 Task: Find a one-way flight from Dallas to Dickinson for 6 passengers on May 10, in economy class, using Delta with 2 checked bags.
Action: Mouse moved to (322, 286)
Screenshot: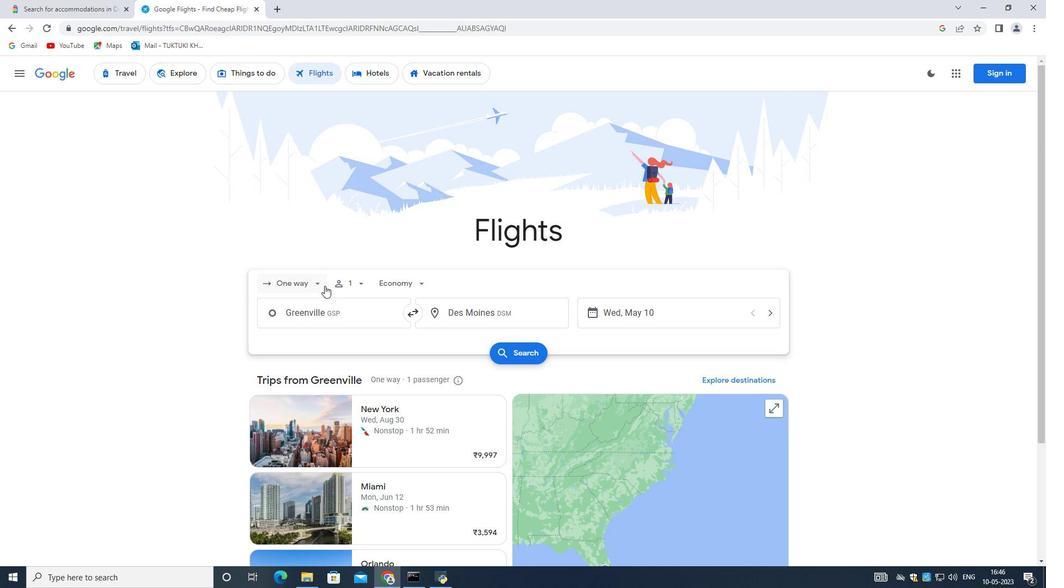 
Action: Mouse pressed left at (322, 286)
Screenshot: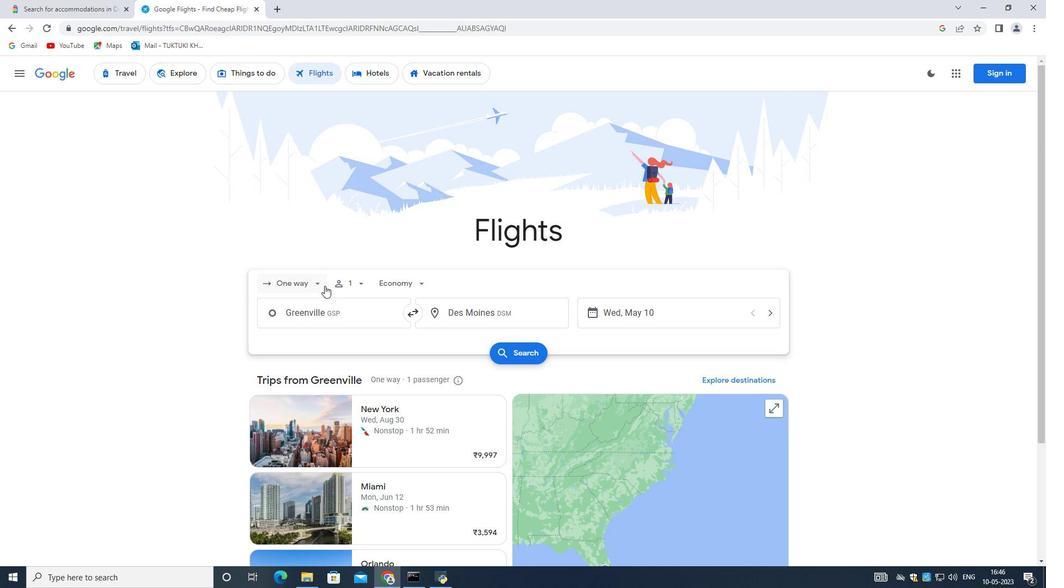 
Action: Mouse moved to (309, 335)
Screenshot: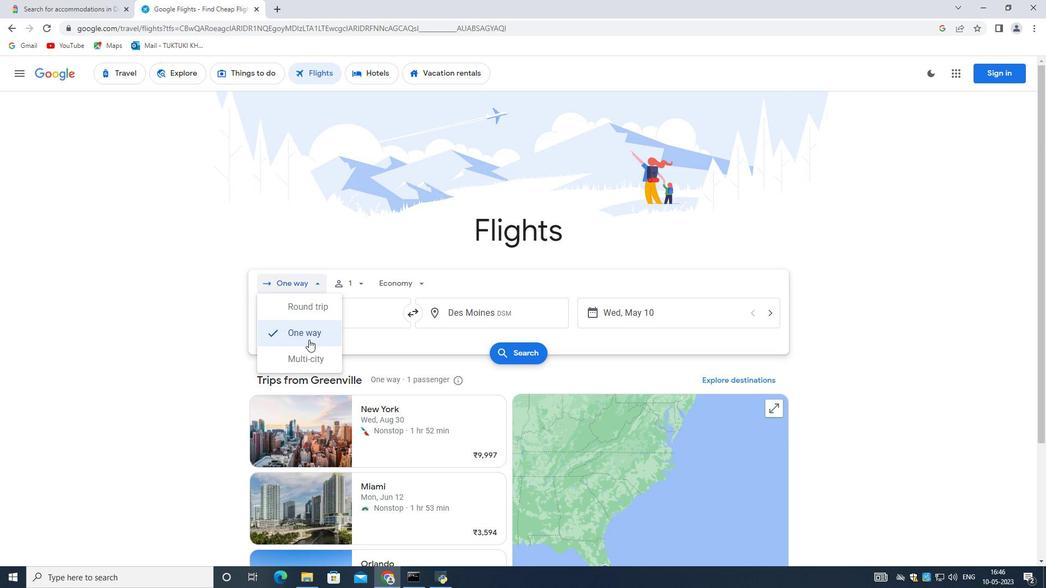 
Action: Mouse pressed left at (309, 335)
Screenshot: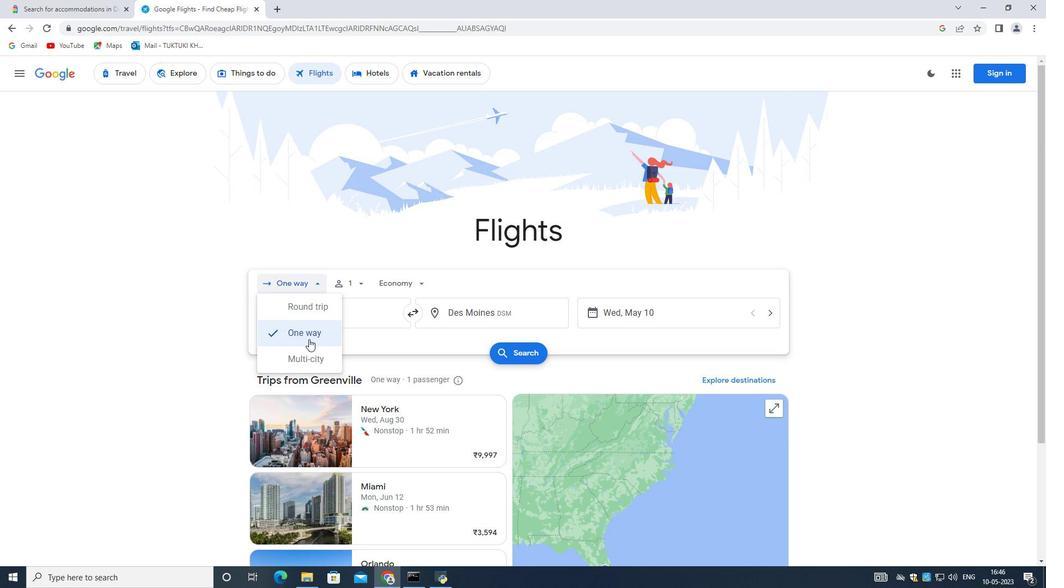 
Action: Mouse moved to (360, 279)
Screenshot: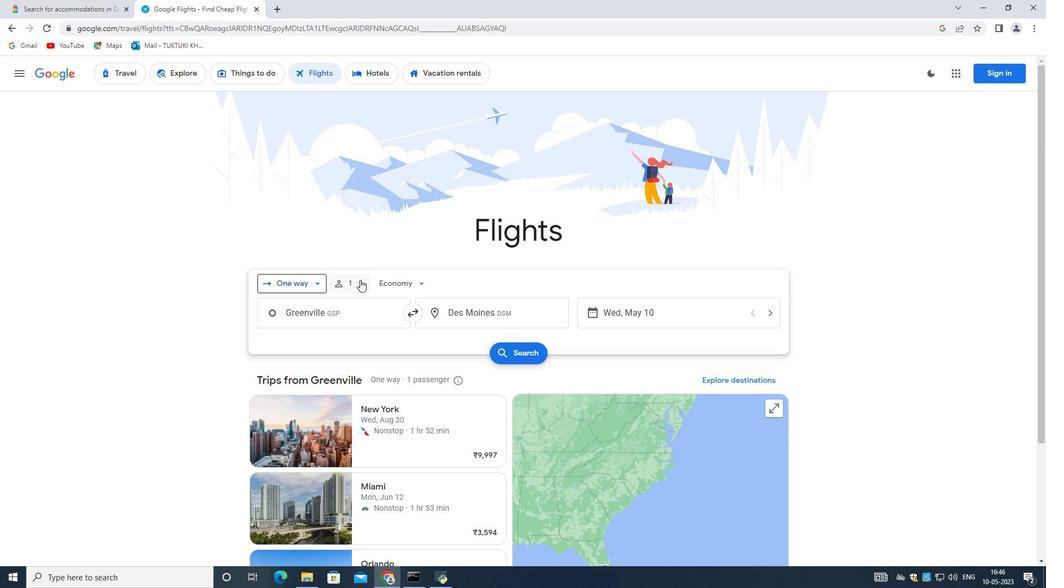 
Action: Mouse pressed left at (360, 279)
Screenshot: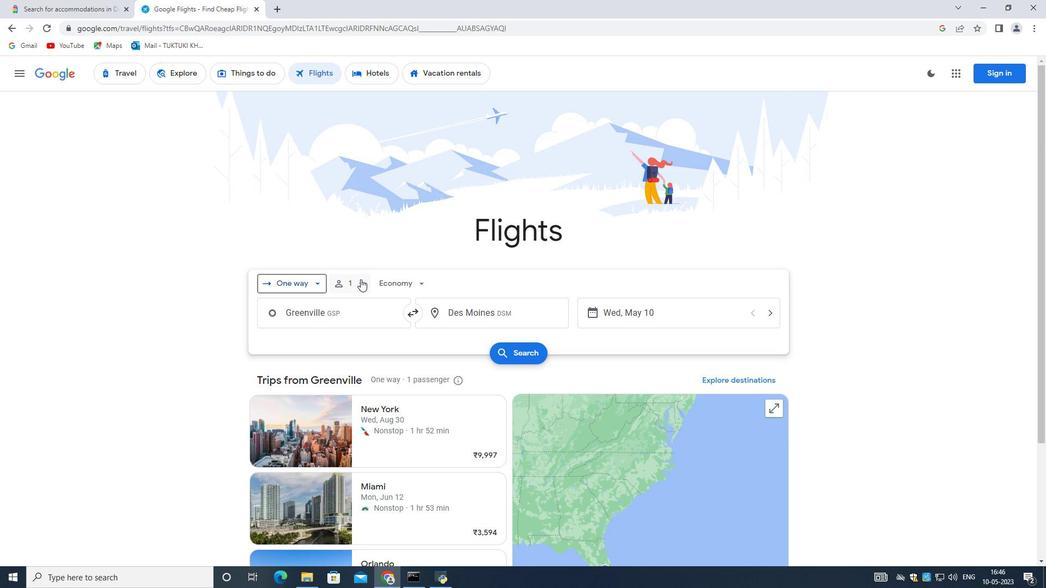 
Action: Mouse moved to (446, 313)
Screenshot: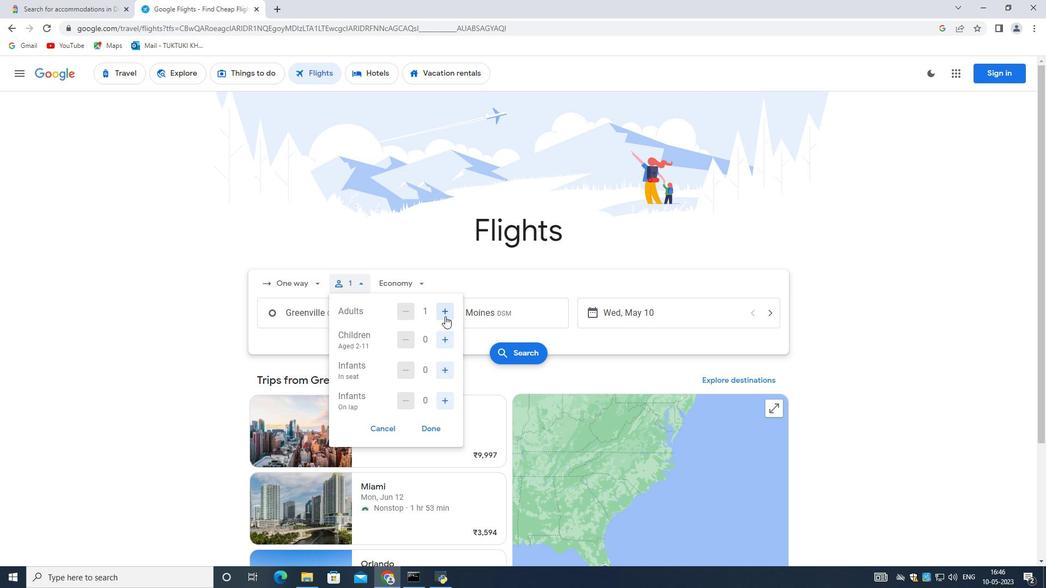 
Action: Mouse pressed left at (446, 313)
Screenshot: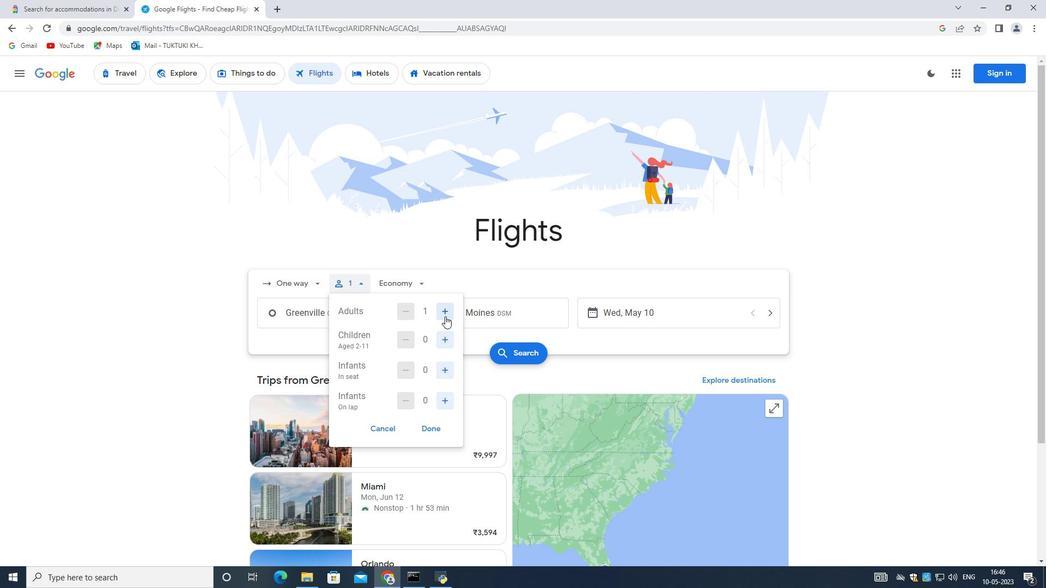 
Action: Mouse moved to (444, 340)
Screenshot: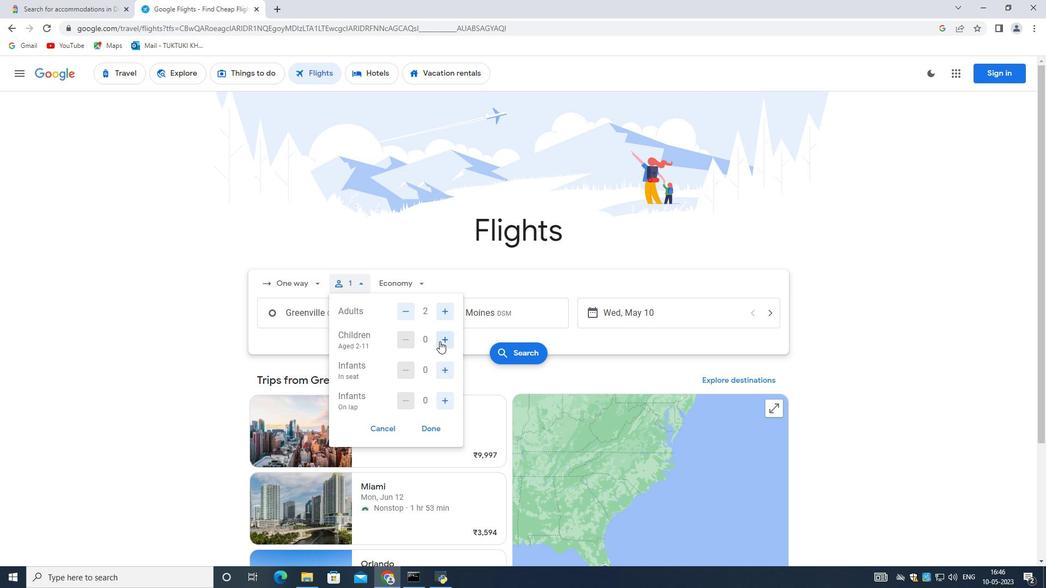 
Action: Mouse pressed left at (444, 340)
Screenshot: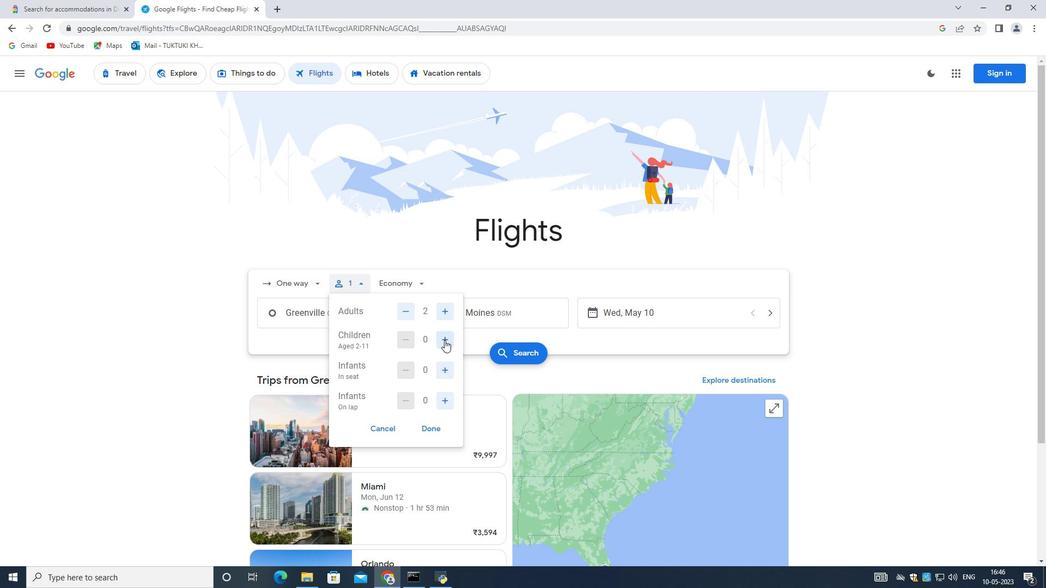 
Action: Mouse moved to (445, 340)
Screenshot: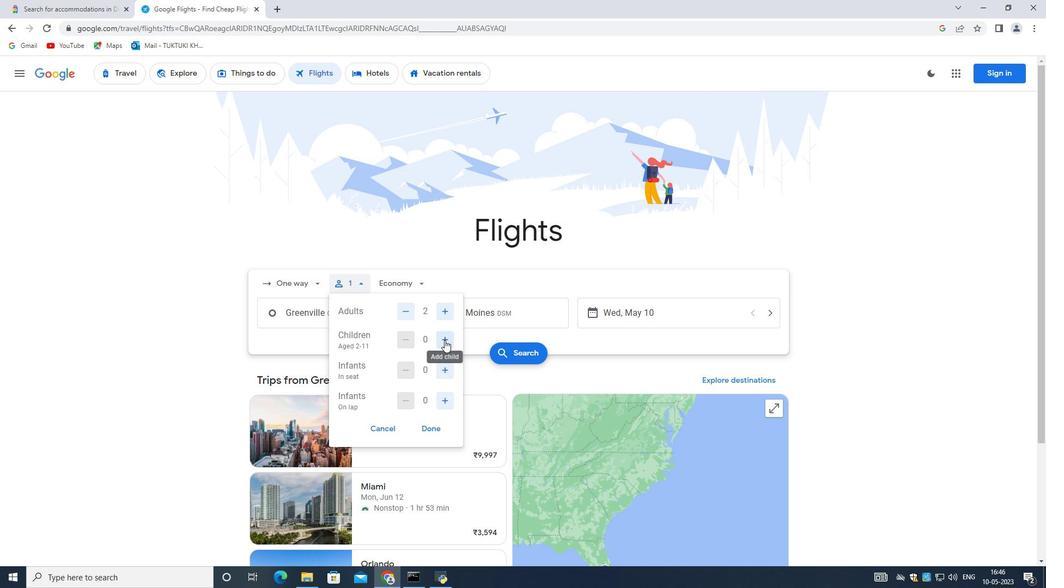 
Action: Mouse pressed left at (445, 340)
Screenshot: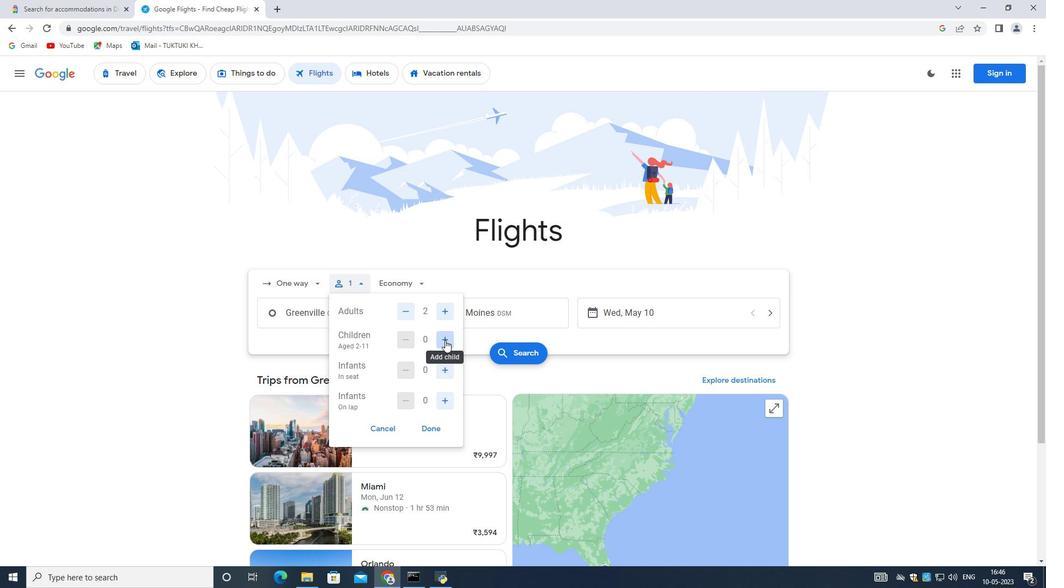 
Action: Mouse moved to (443, 373)
Screenshot: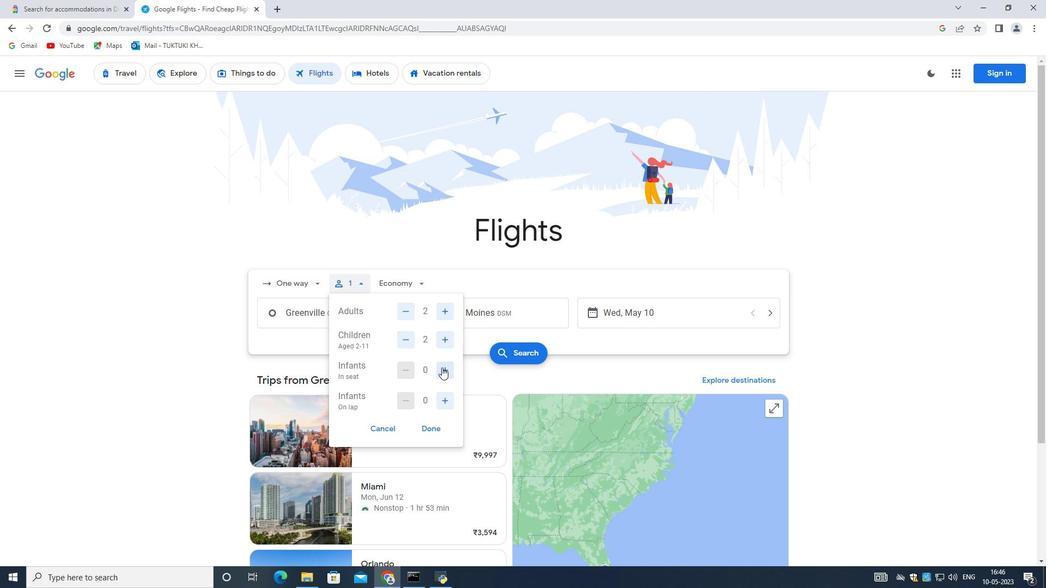 
Action: Mouse pressed left at (443, 373)
Screenshot: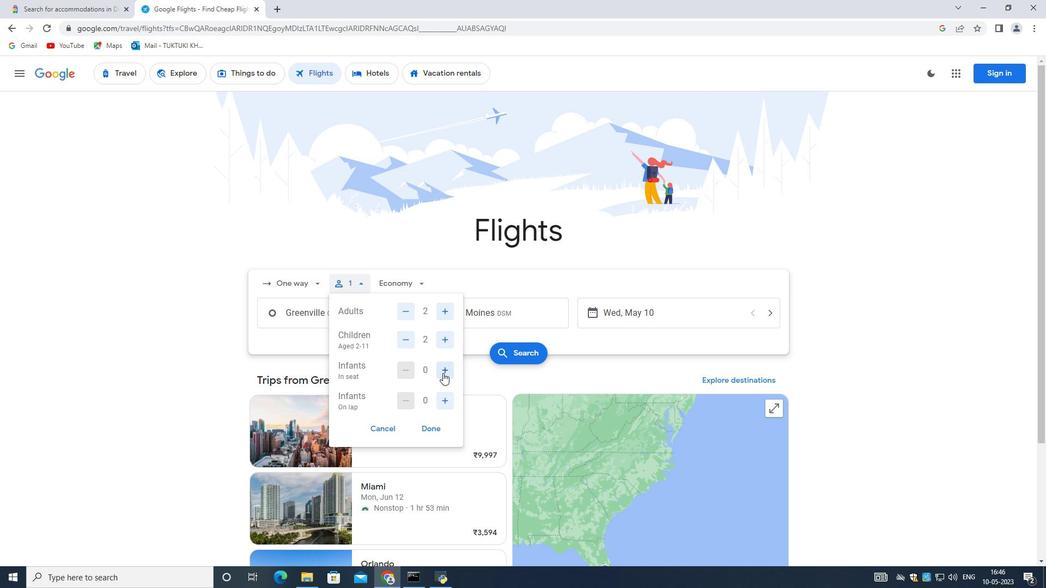 
Action: Mouse moved to (444, 373)
Screenshot: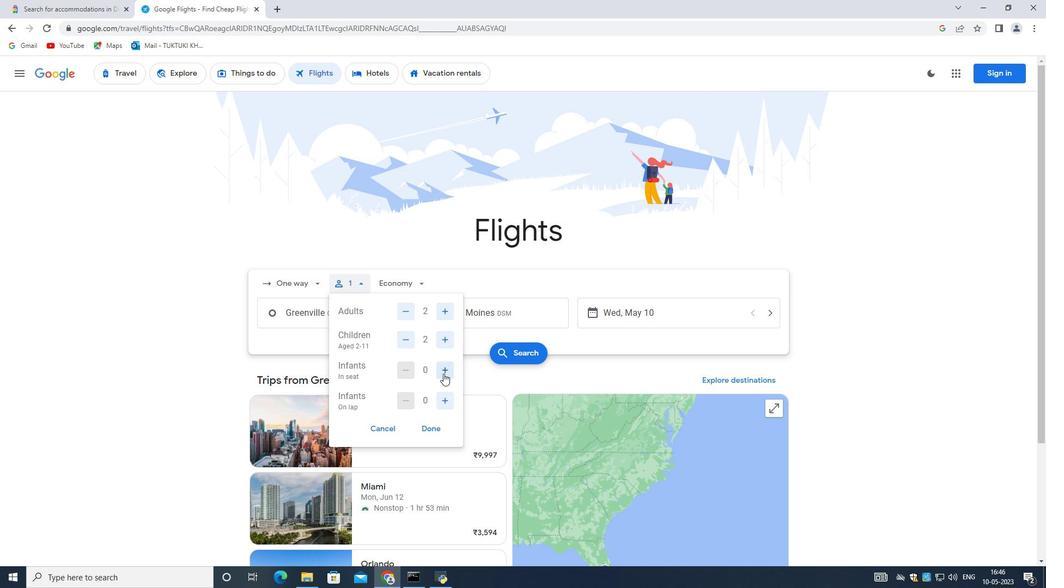 
Action: Mouse pressed left at (444, 373)
Screenshot: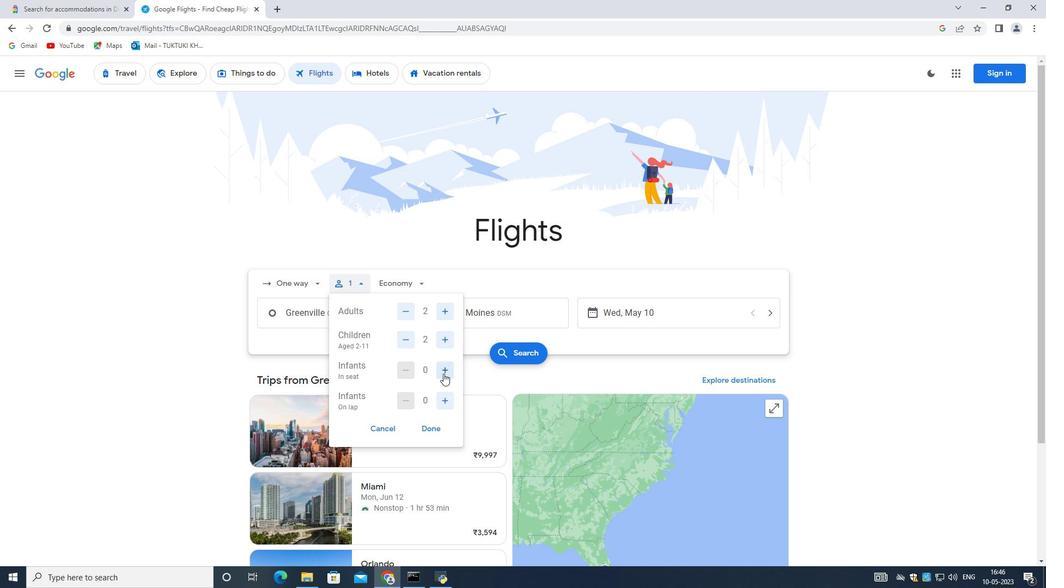 
Action: Mouse moved to (429, 425)
Screenshot: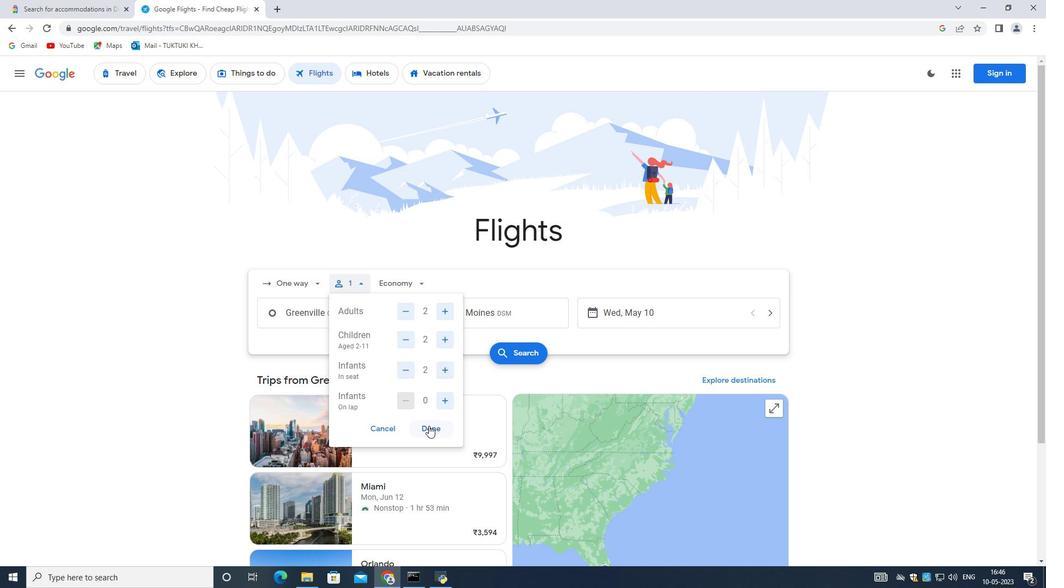 
Action: Mouse pressed left at (429, 425)
Screenshot: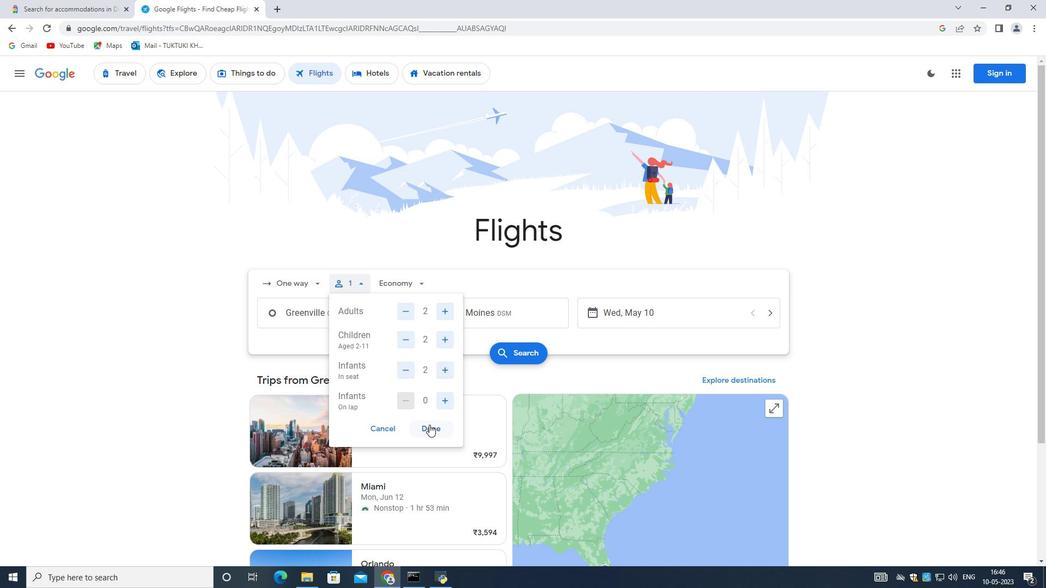 
Action: Mouse moved to (342, 312)
Screenshot: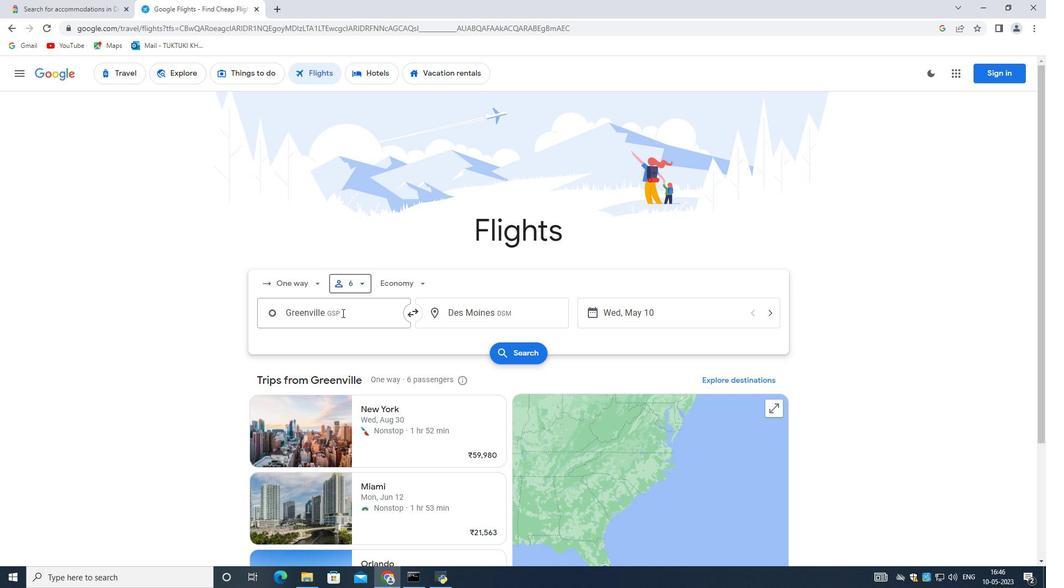 
Action: Mouse pressed left at (342, 312)
Screenshot: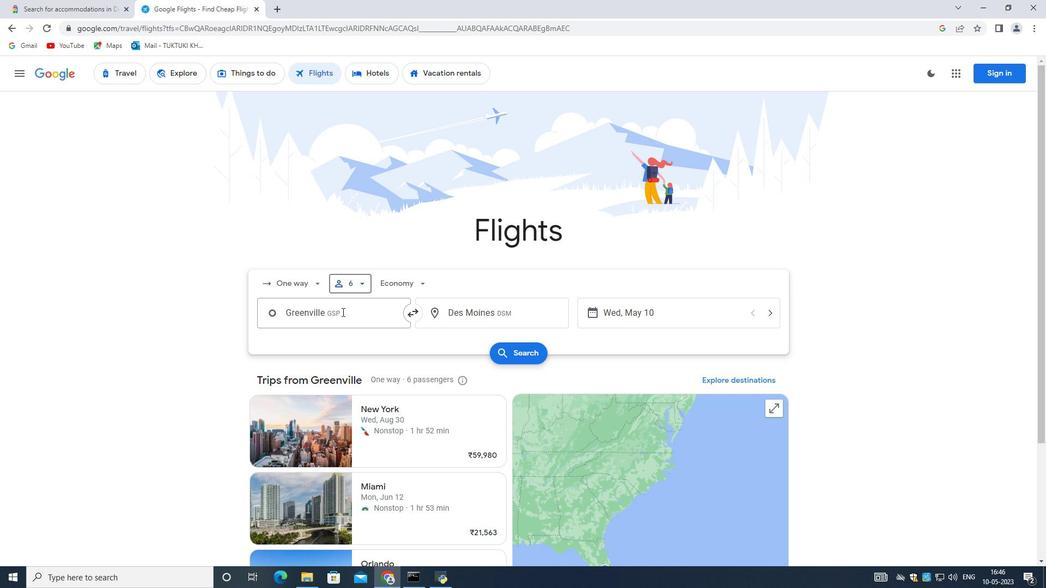 
Action: Mouse moved to (342, 310)
Screenshot: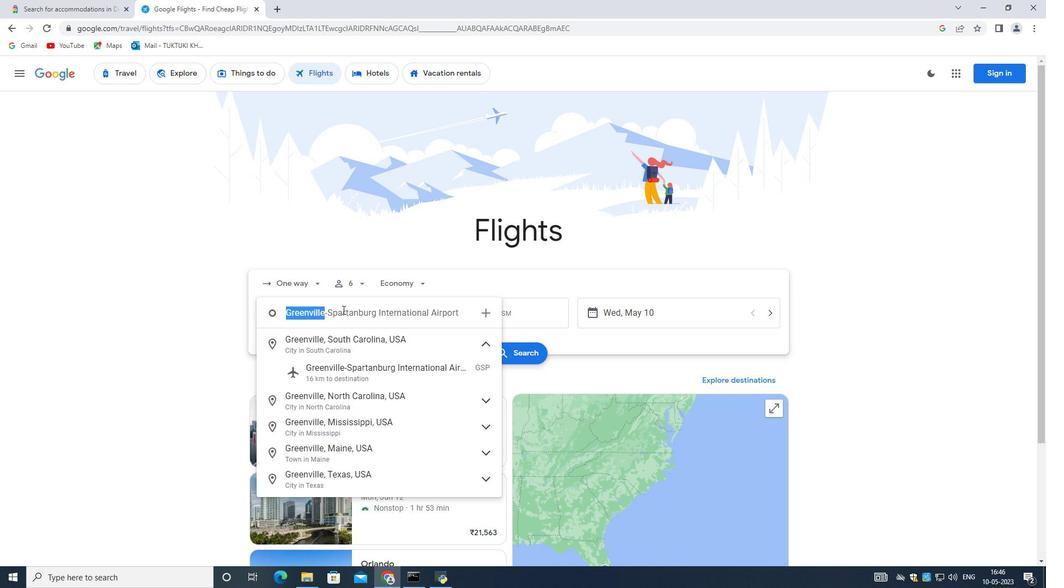
Action: Key pressed <Key.backspace><Key.shift>S<Key.backspace><Key.shift>Dallas<Key.space><Key.shift>Fort<Key.space>
Screenshot: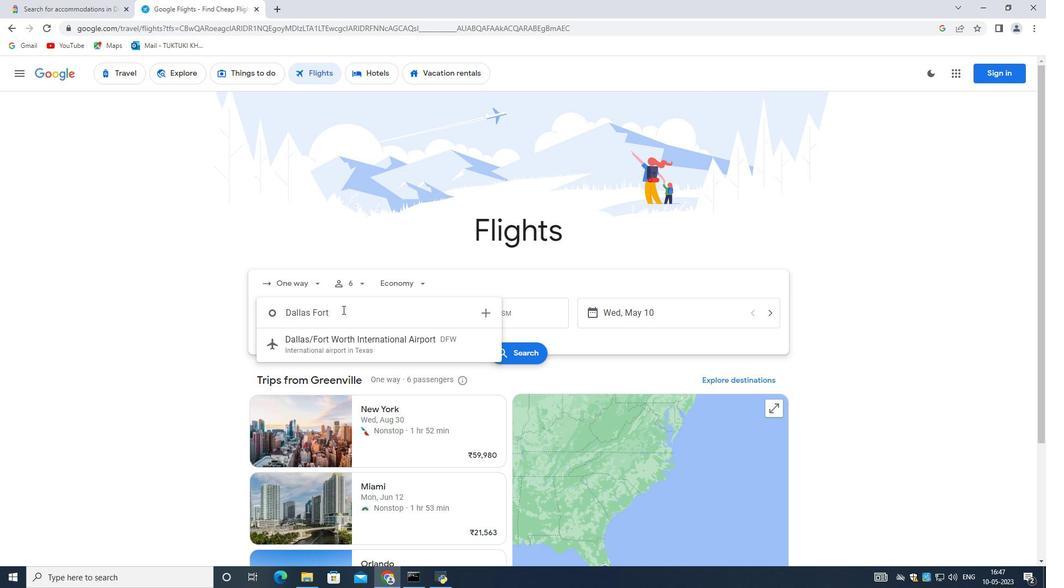 
Action: Mouse moved to (354, 333)
Screenshot: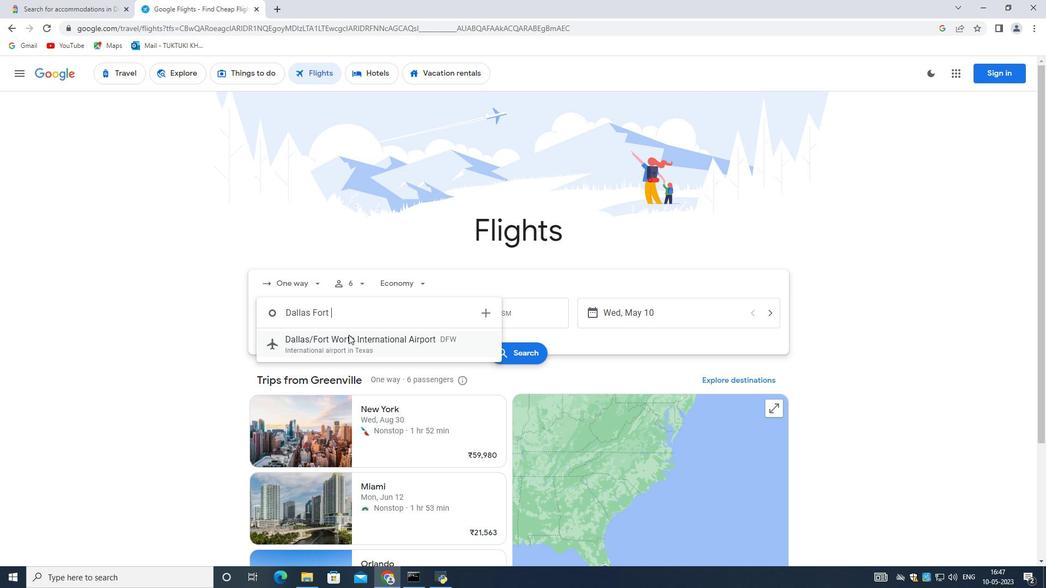
Action: Mouse pressed left at (354, 333)
Screenshot: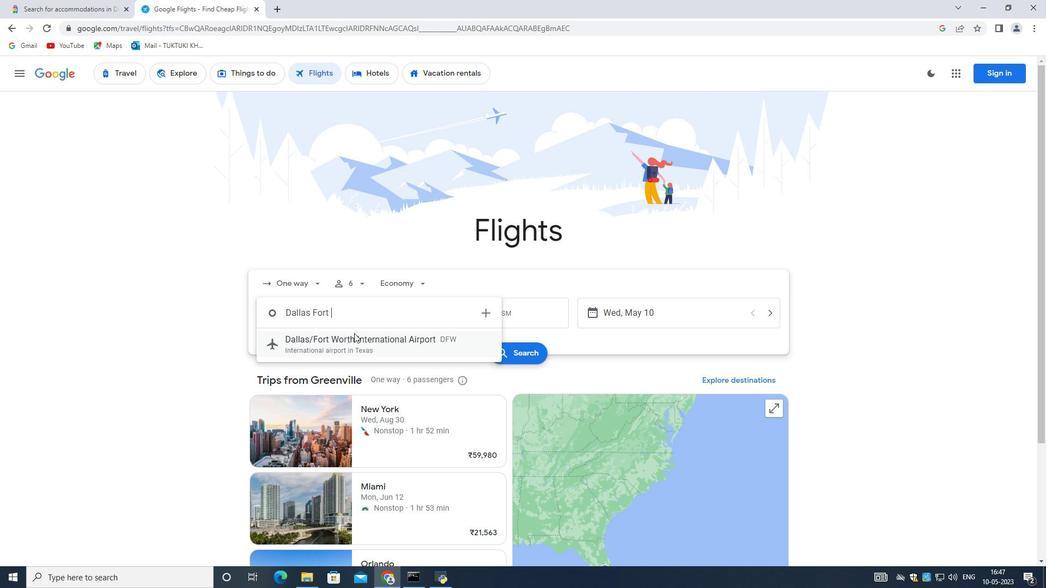 
Action: Mouse moved to (478, 307)
Screenshot: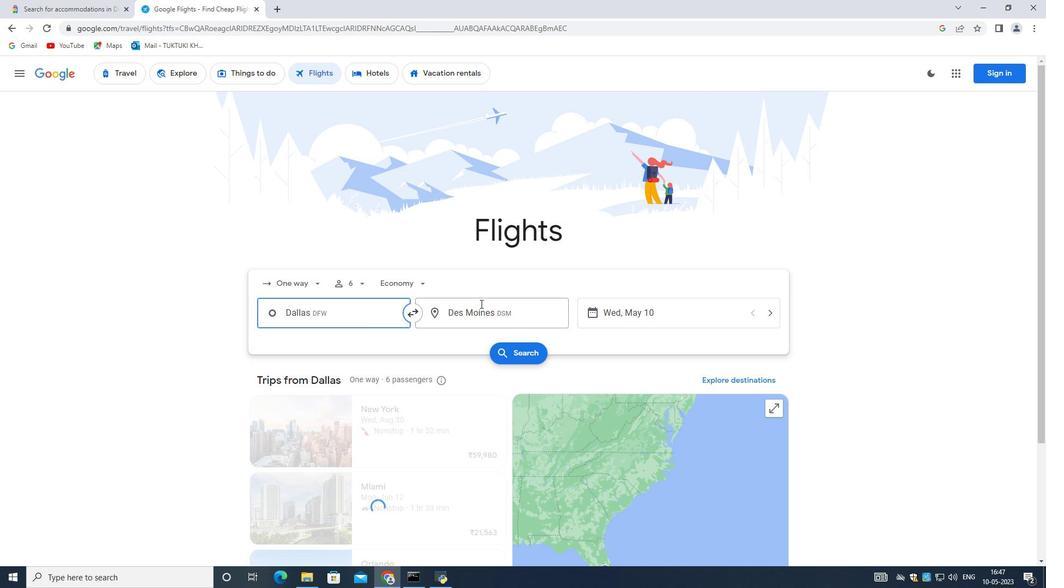 
Action: Mouse pressed left at (478, 307)
Screenshot: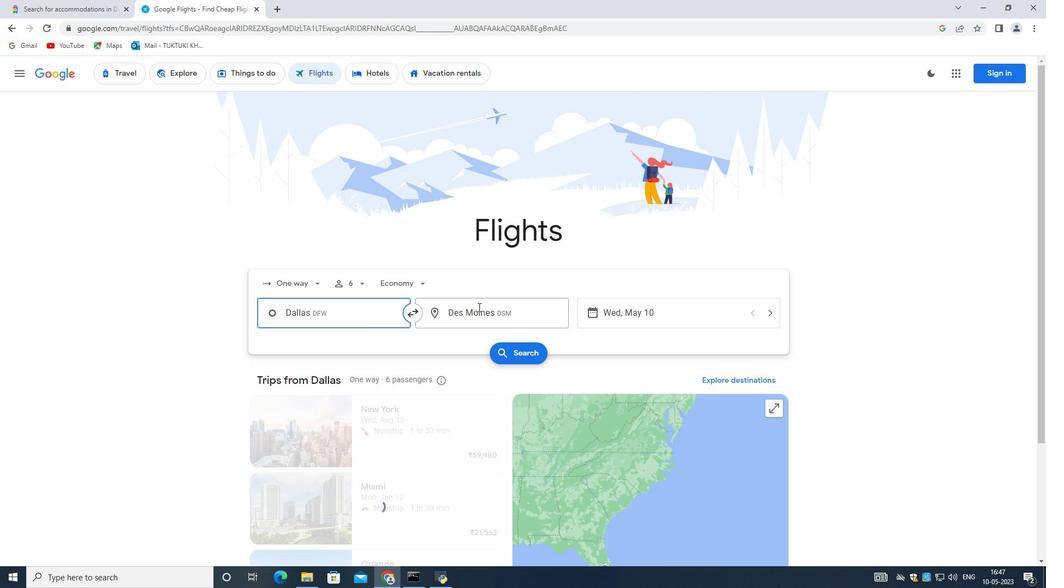 
Action: Mouse moved to (477, 307)
Screenshot: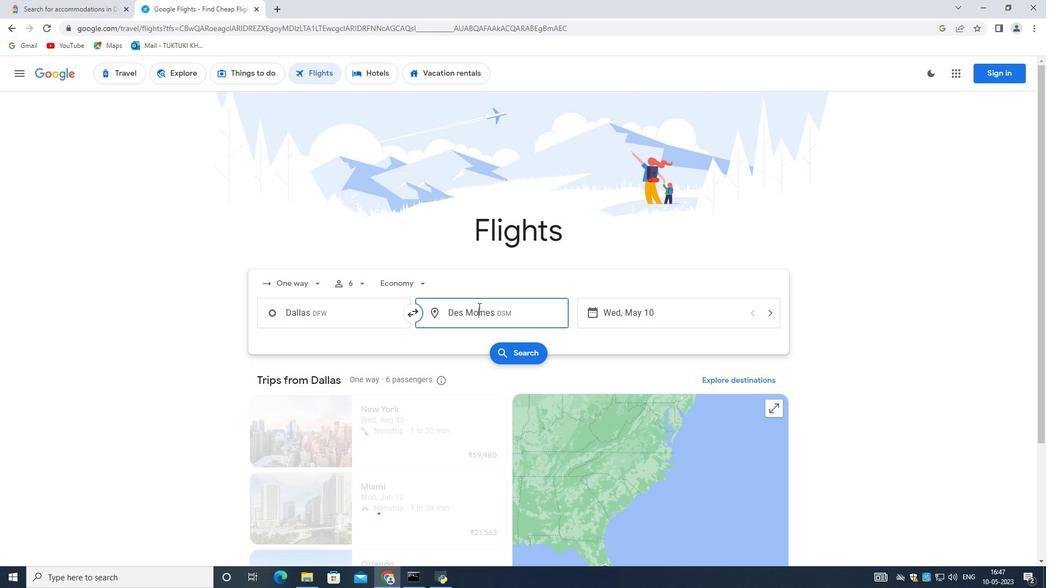 
Action: Key pressed <Key.backspace>
Screenshot: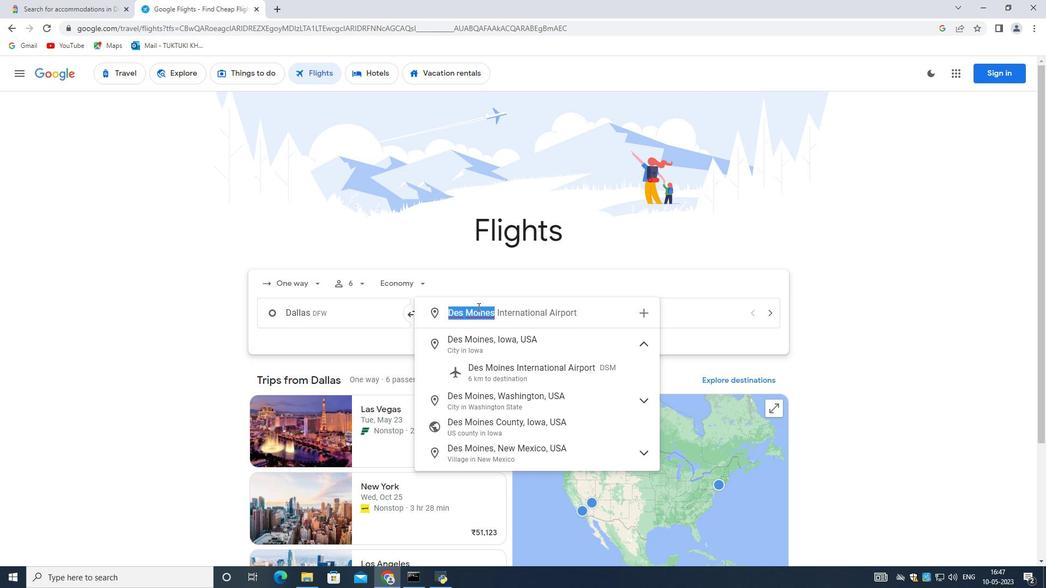 
Action: Mouse moved to (476, 307)
Screenshot: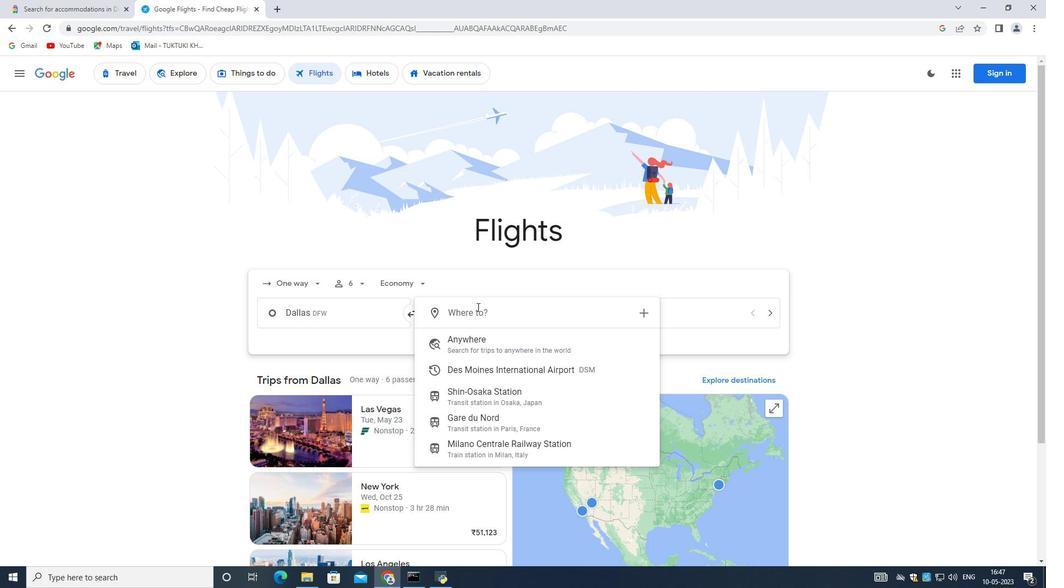 
Action: Key pressed <Key.shift><Key.shift><Key.shift><Key.shift>Dickinson
Screenshot: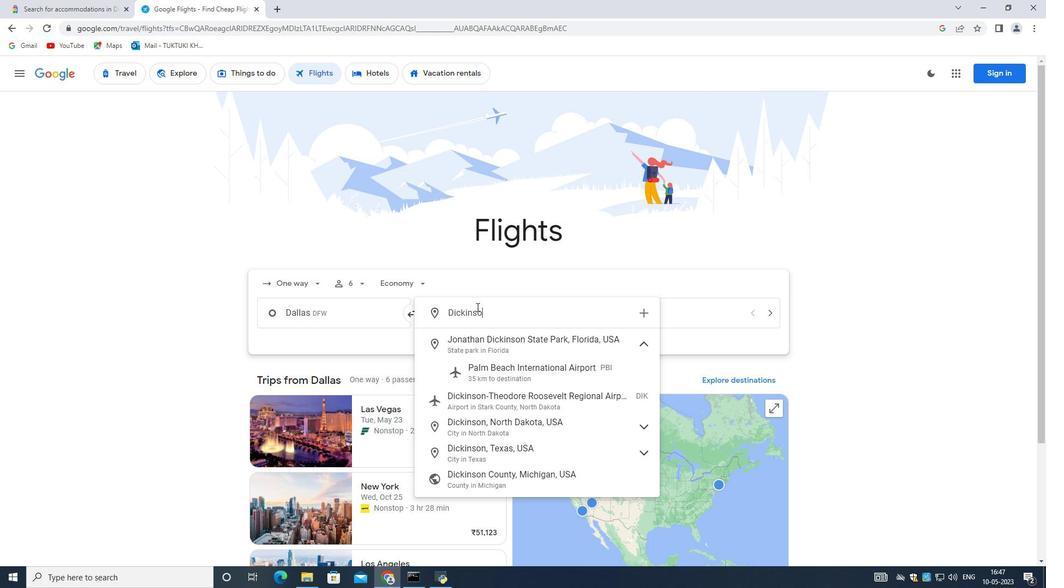 
Action: Mouse moved to (487, 304)
Screenshot: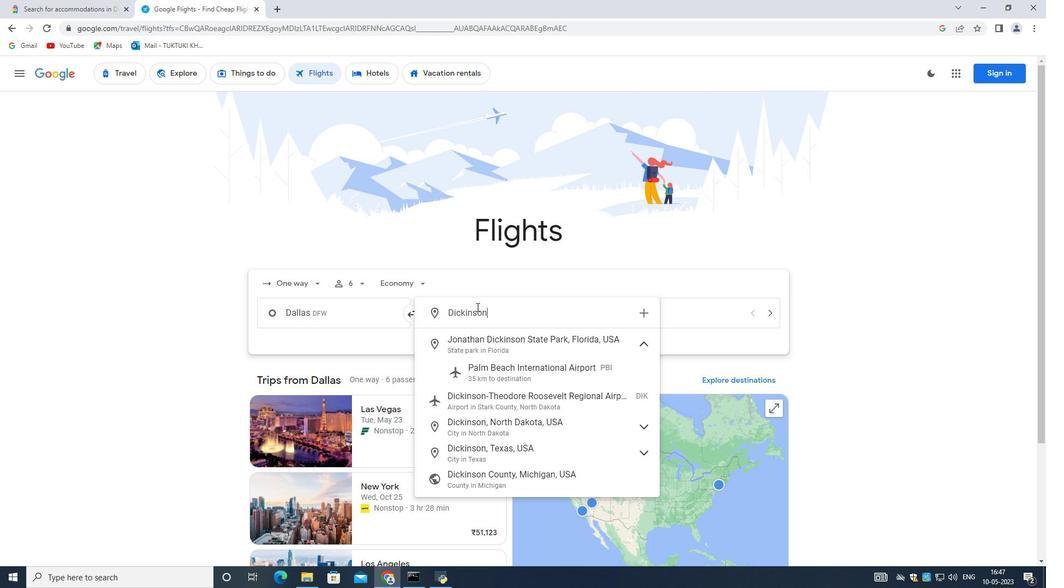 
Action: Mouse scrolled (477, 307) with delta (0, 0)
Screenshot: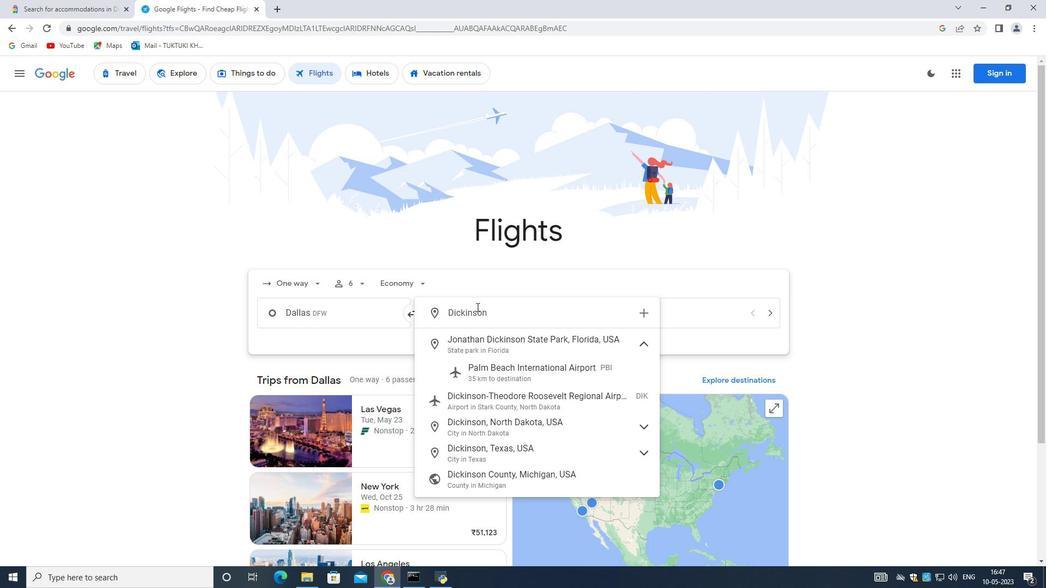 
Action: Mouse moved to (505, 401)
Screenshot: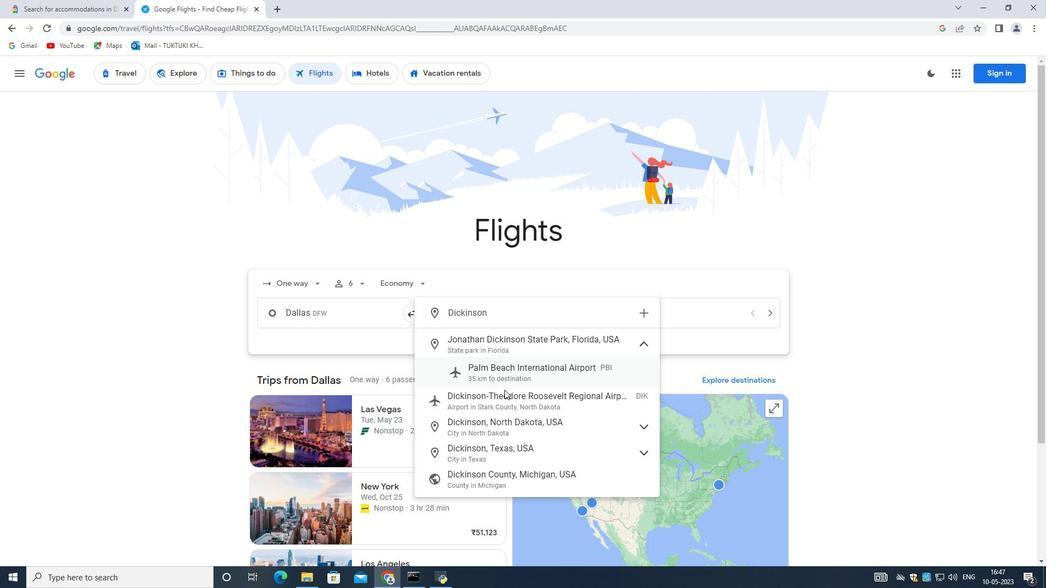 
Action: Mouse pressed left at (505, 401)
Screenshot: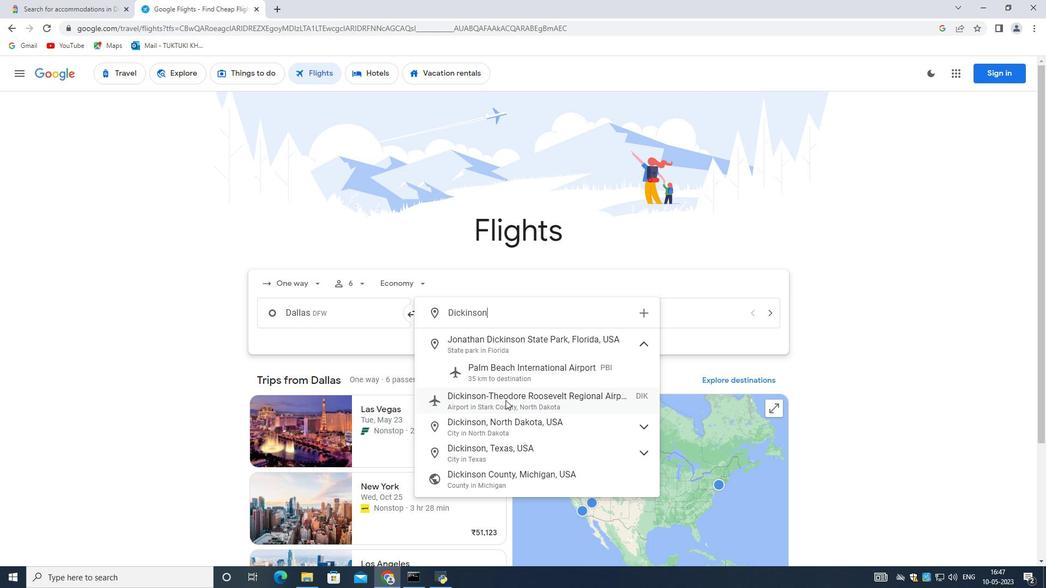 
Action: Mouse moved to (700, 313)
Screenshot: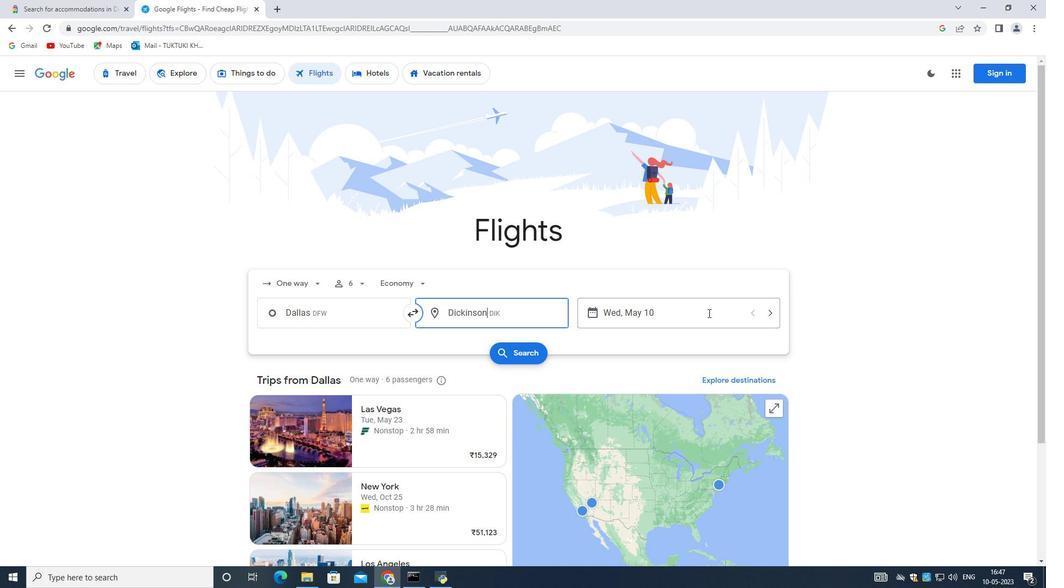 
Action: Mouse pressed left at (700, 313)
Screenshot: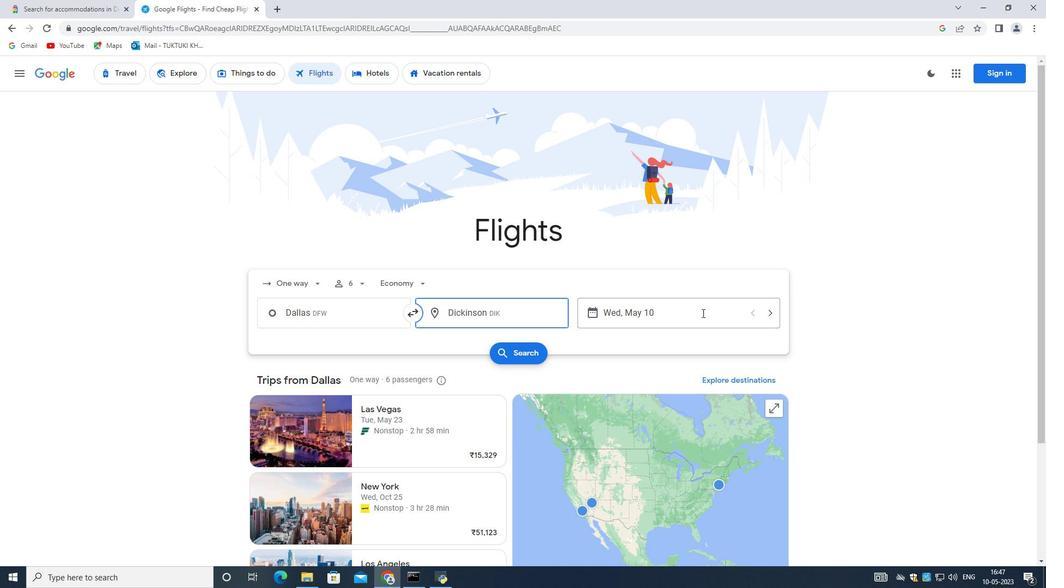 
Action: Mouse moved to (470, 398)
Screenshot: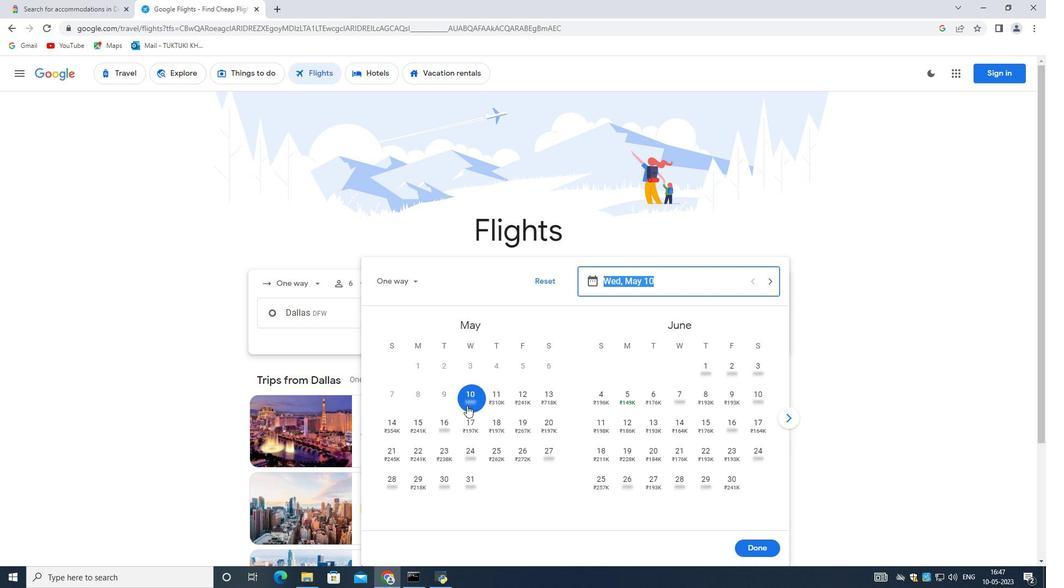 
Action: Mouse pressed left at (470, 398)
Screenshot: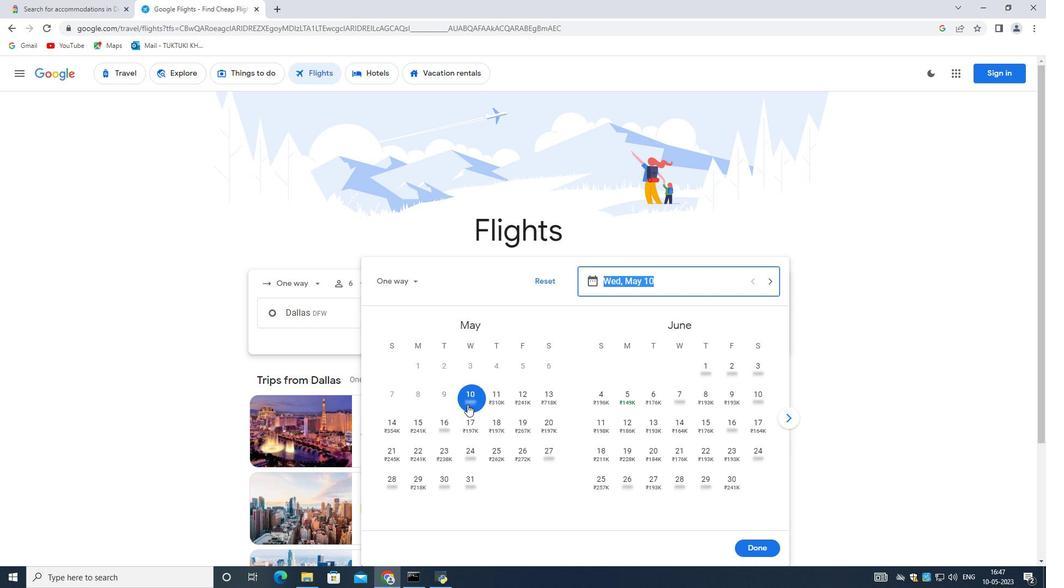 
Action: Mouse moved to (747, 542)
Screenshot: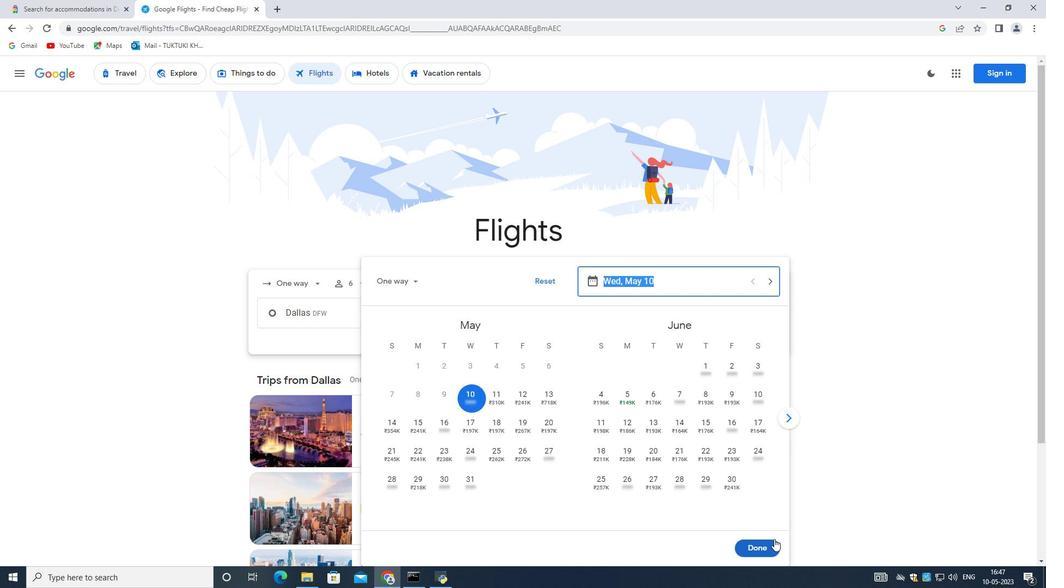 
Action: Mouse pressed left at (747, 542)
Screenshot: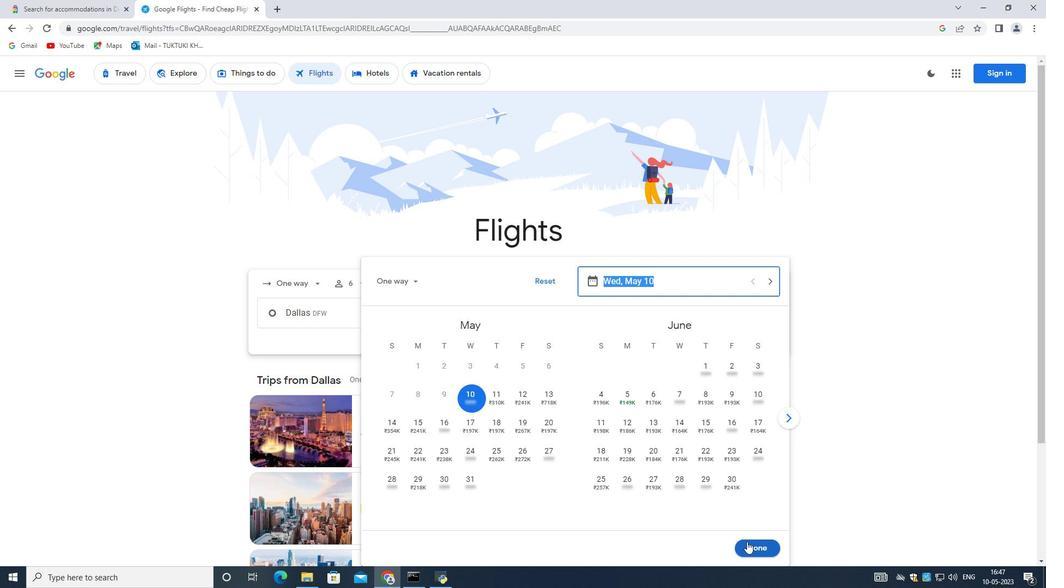 
Action: Mouse moved to (347, 311)
Screenshot: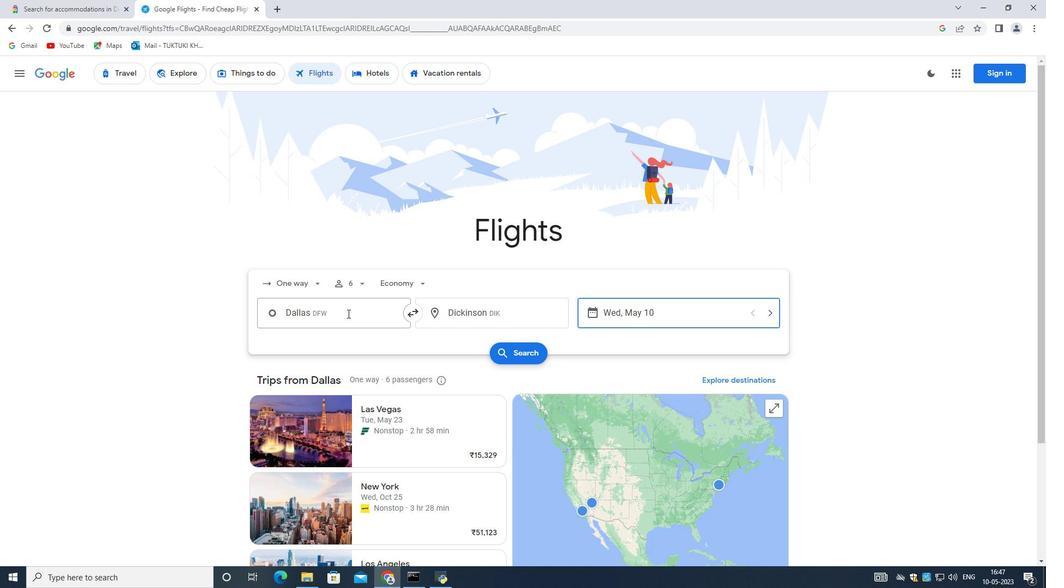 
Action: Mouse pressed left at (347, 311)
Screenshot: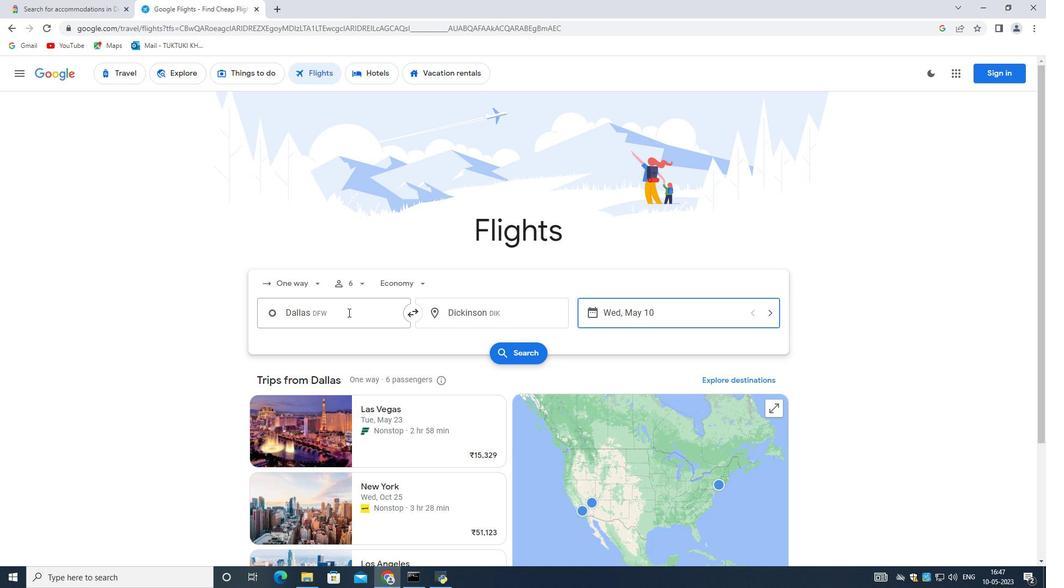 
Action: Mouse moved to (179, 394)
Screenshot: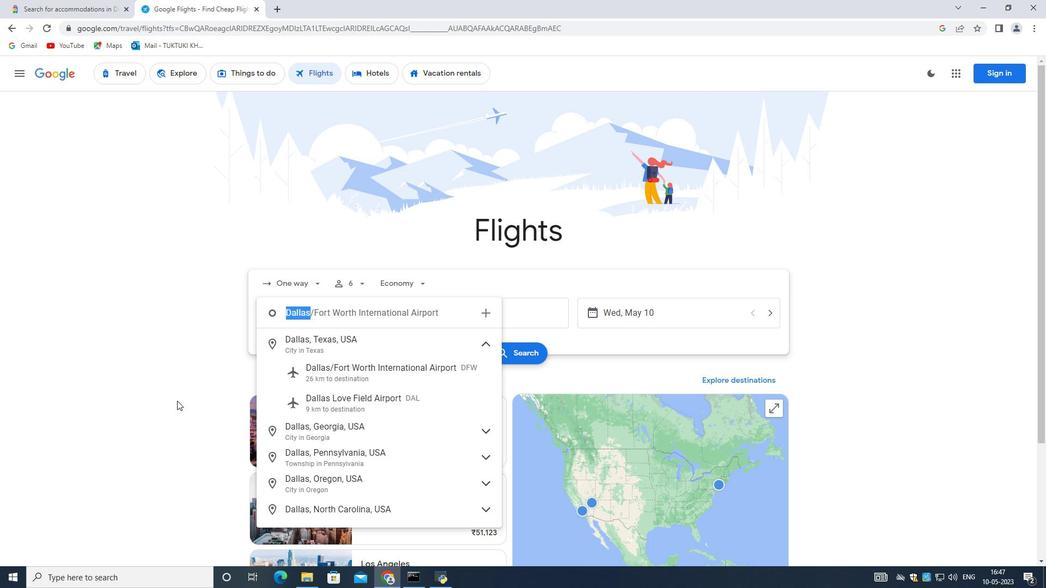 
Action: Mouse pressed left at (179, 394)
Screenshot: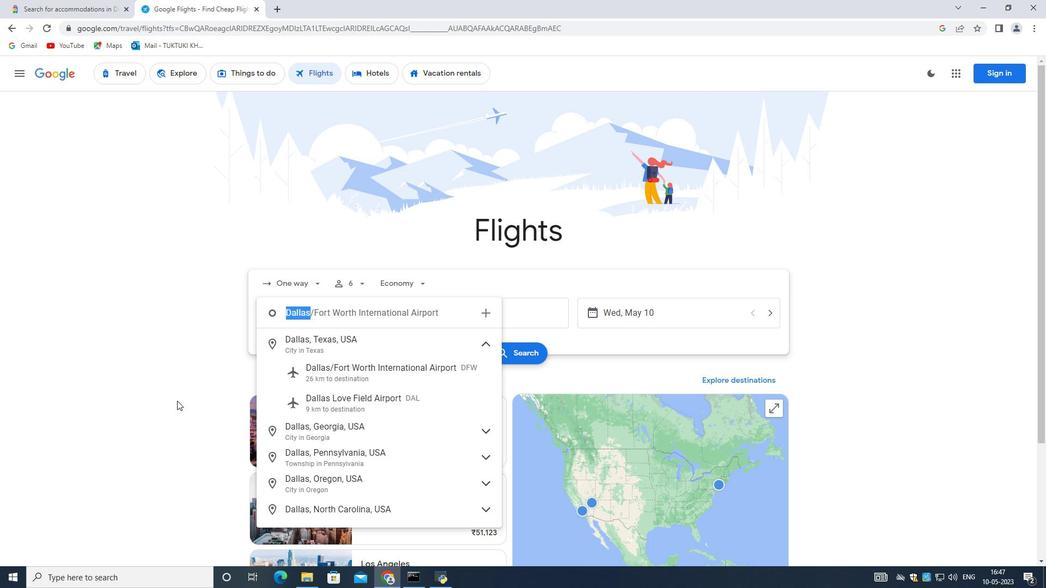 
Action: Mouse moved to (525, 350)
Screenshot: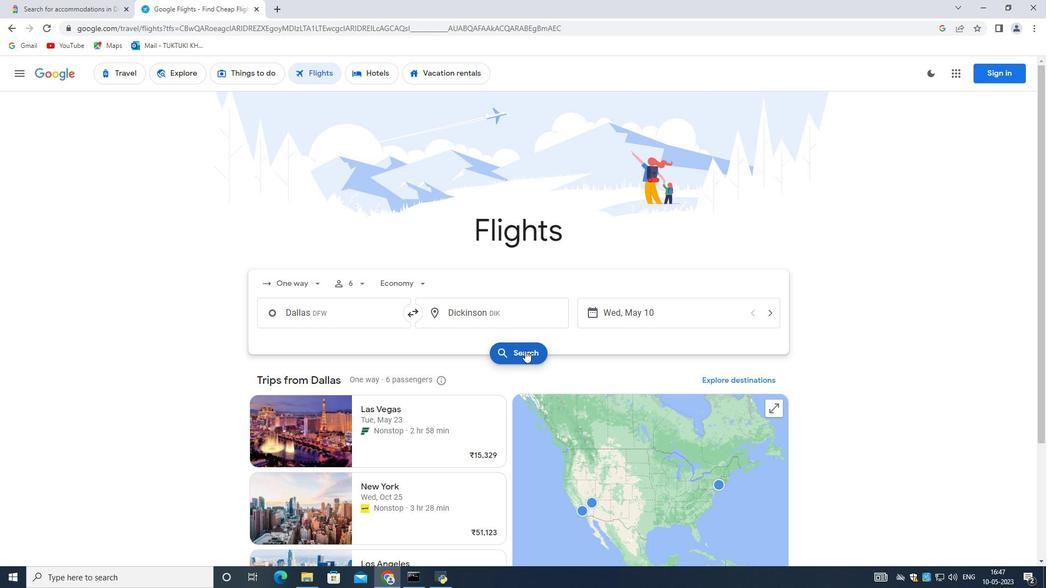 
Action: Mouse pressed left at (525, 350)
Screenshot: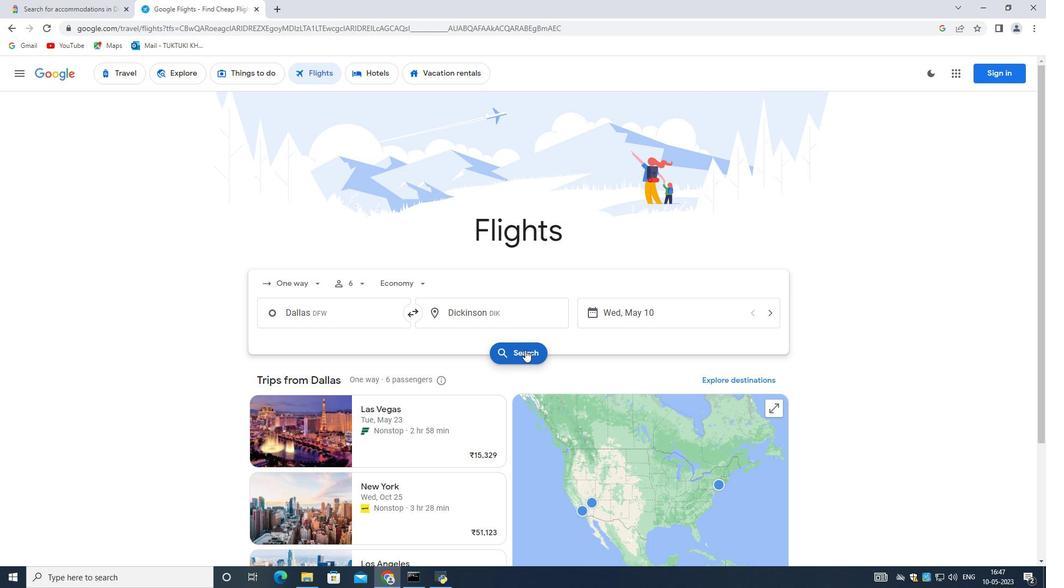 
Action: Mouse moved to (391, 177)
Screenshot: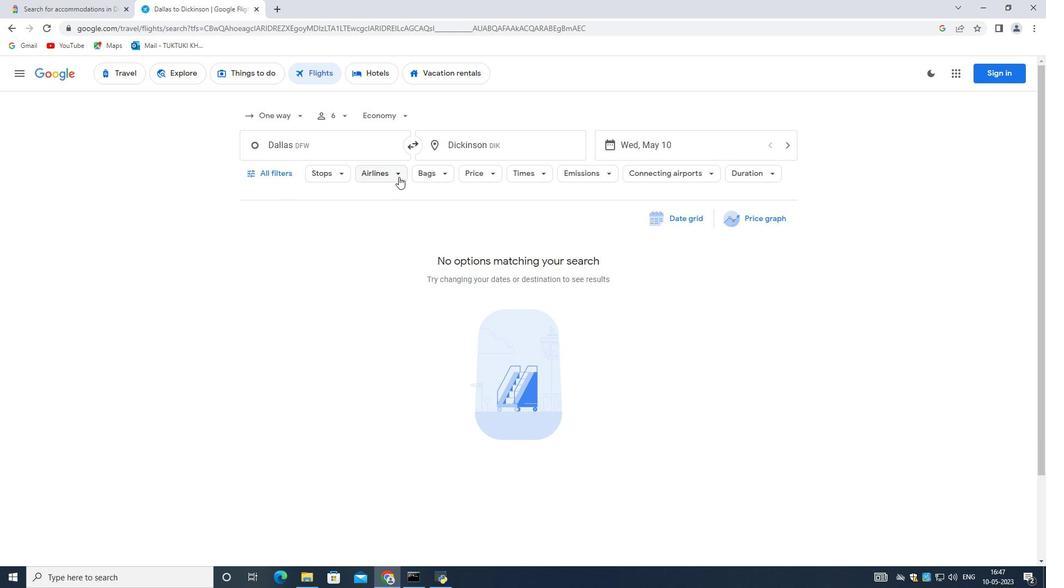 
Action: Mouse pressed left at (391, 177)
Screenshot: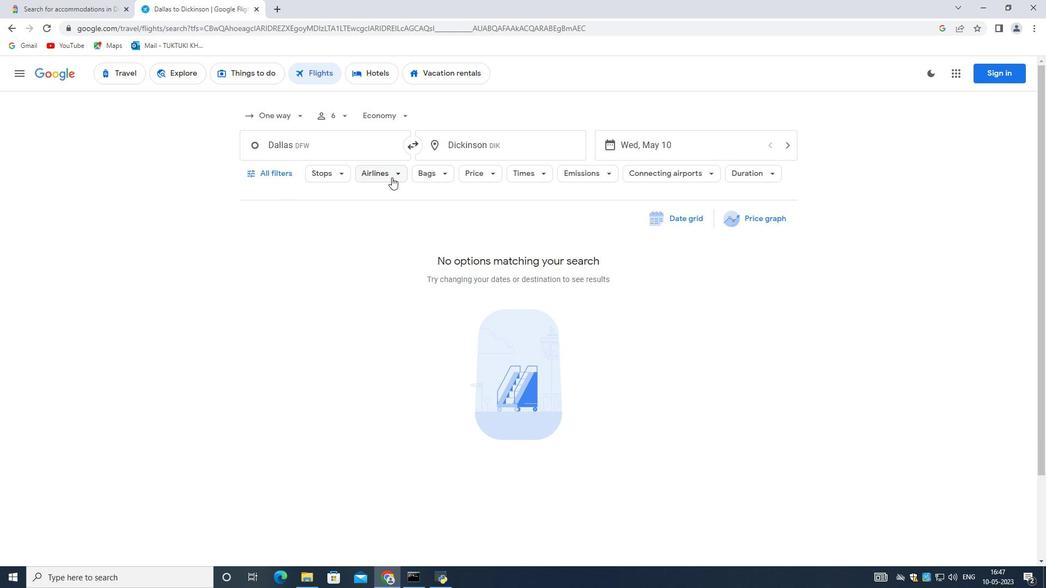
Action: Mouse moved to (515, 422)
Screenshot: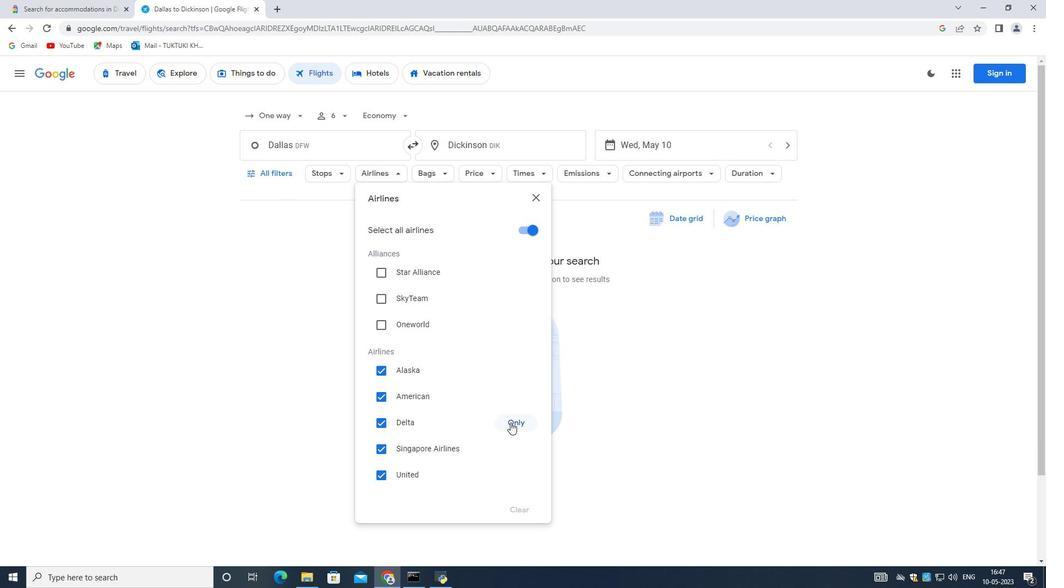 
Action: Mouse pressed left at (515, 422)
Screenshot: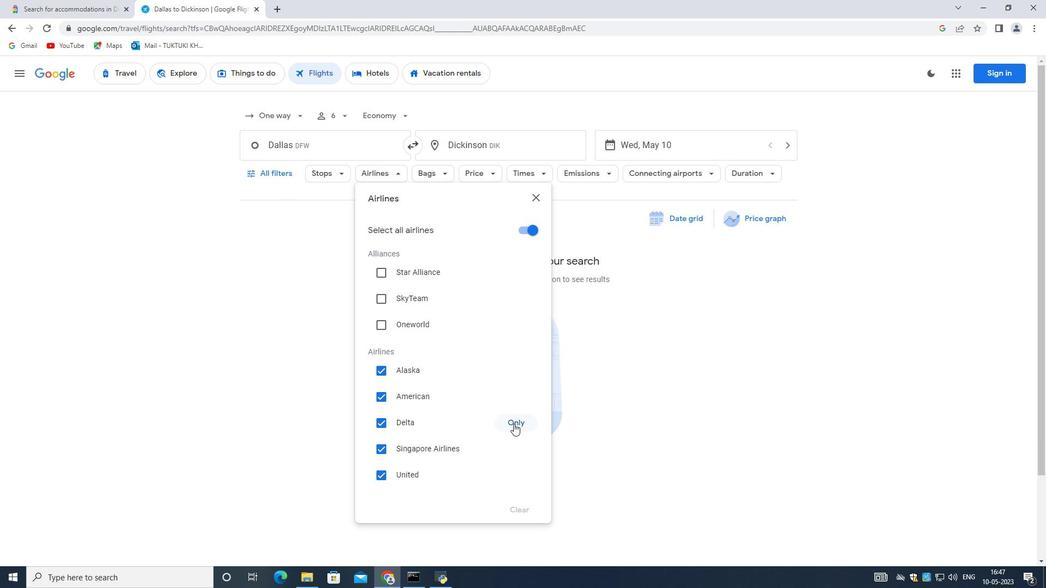 
Action: Mouse moved to (660, 303)
Screenshot: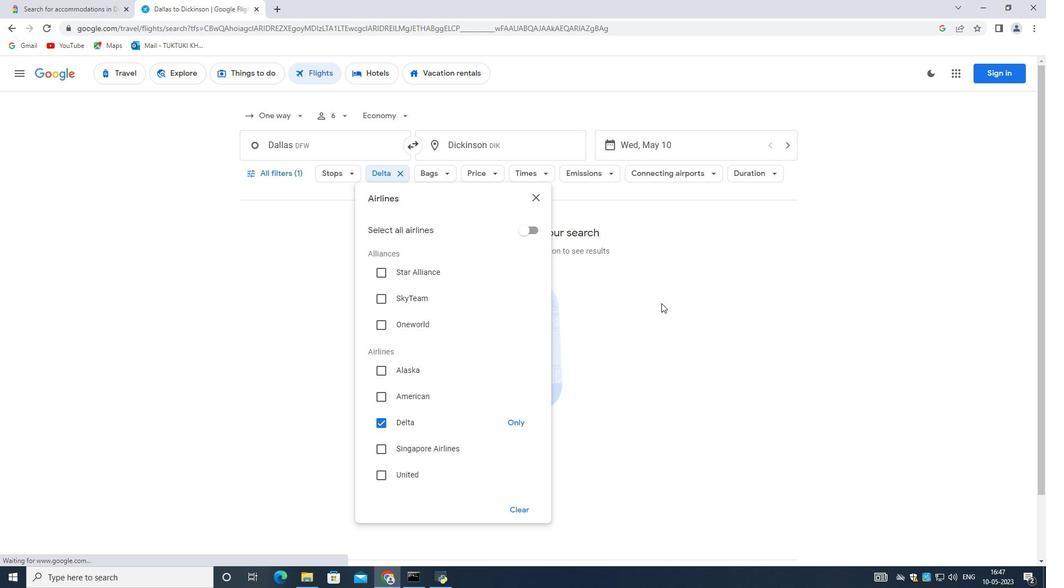 
Action: Mouse pressed left at (660, 303)
Screenshot: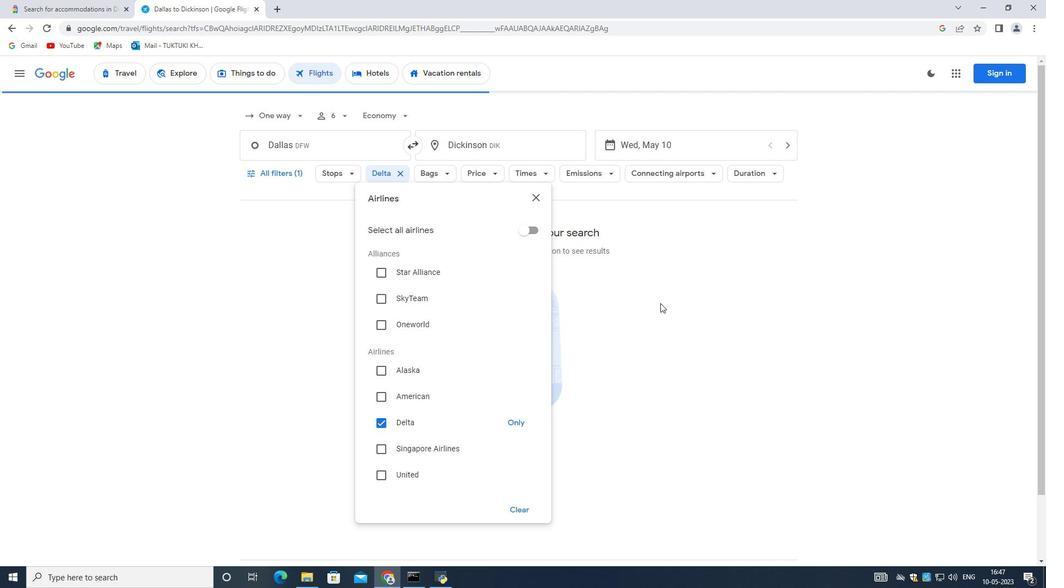 
Action: Mouse moved to (448, 176)
Screenshot: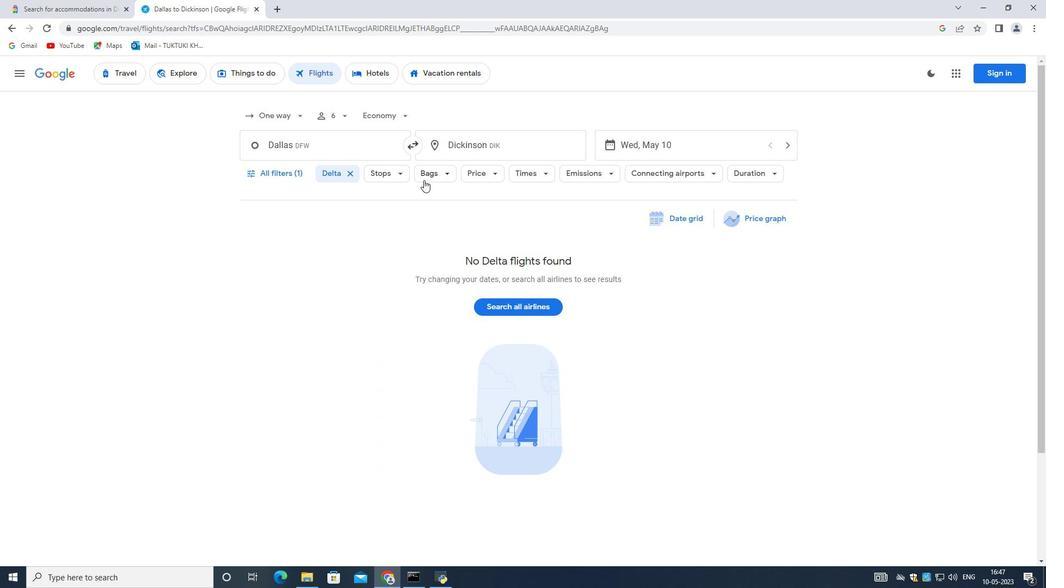 
Action: Mouse pressed left at (448, 176)
Screenshot: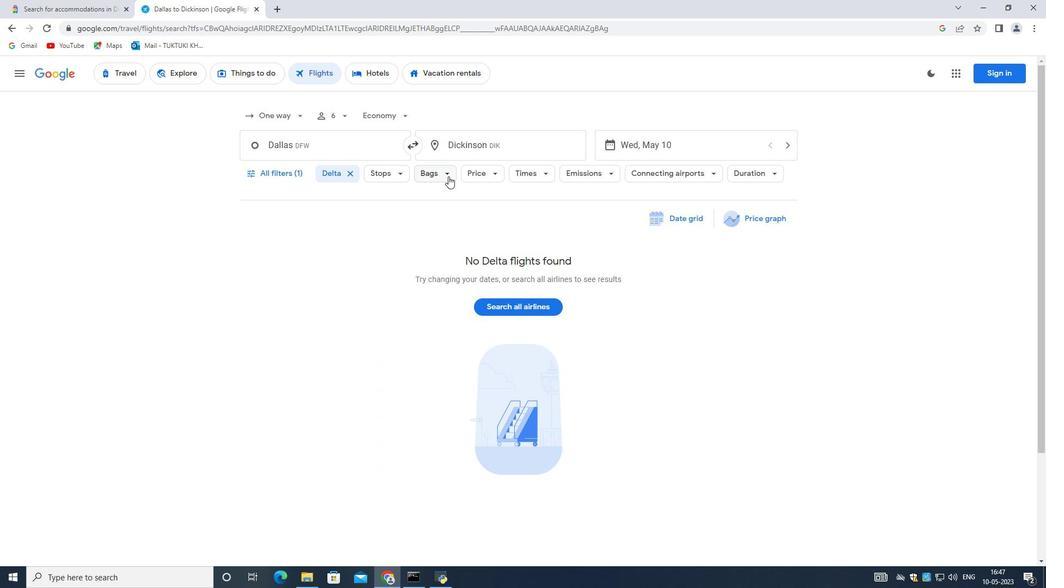 
Action: Mouse moved to (589, 252)
Screenshot: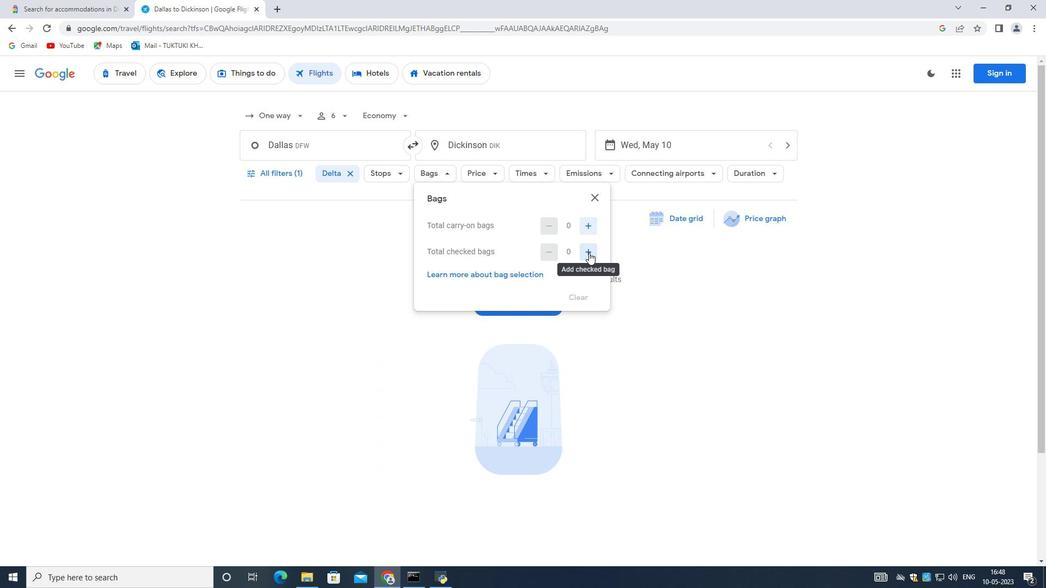 
Action: Mouse pressed left at (589, 252)
Screenshot: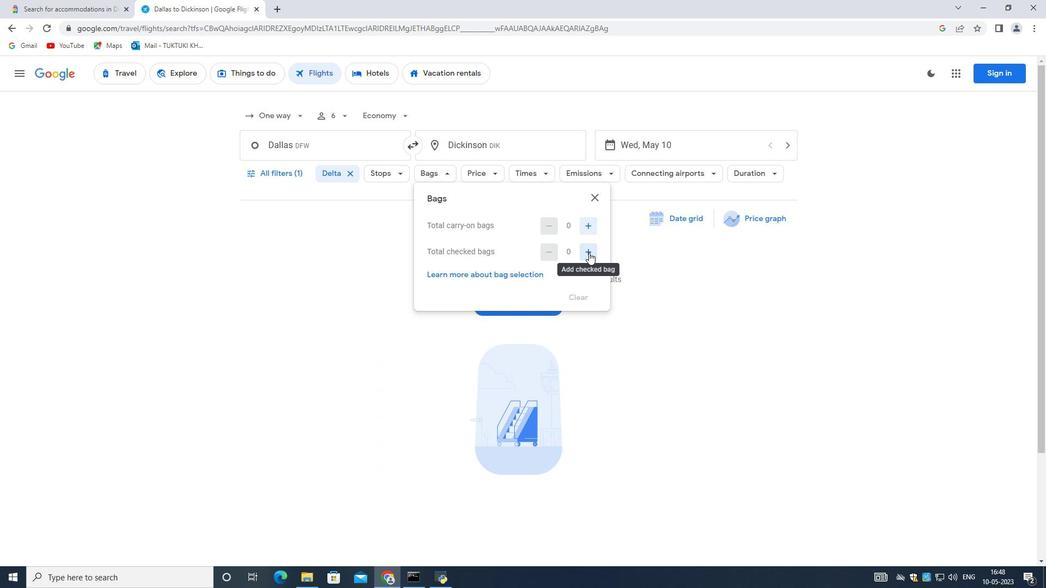 
Action: Mouse moved to (589, 252)
Screenshot: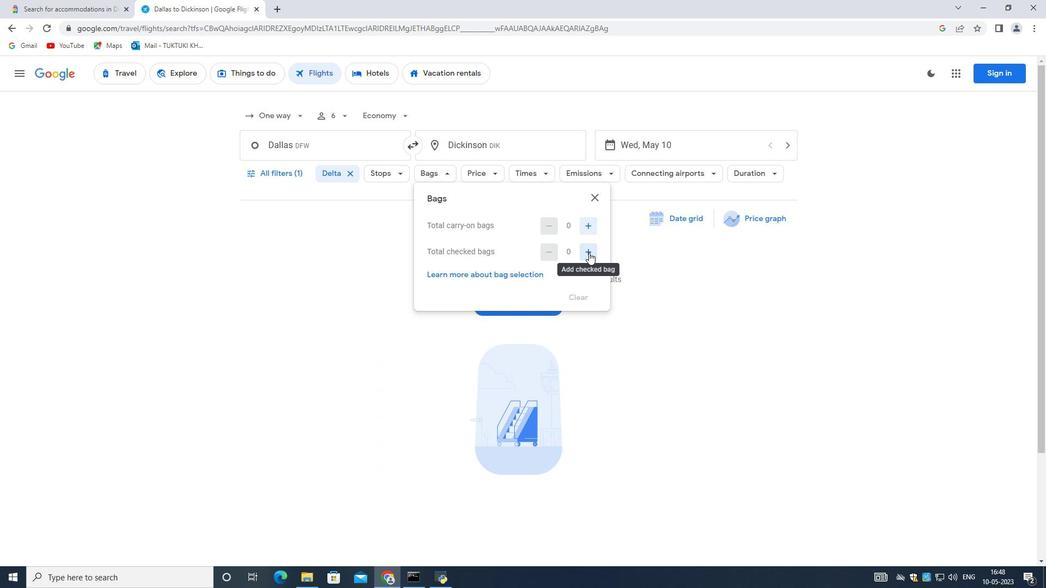 
Action: Mouse pressed left at (589, 252)
Screenshot: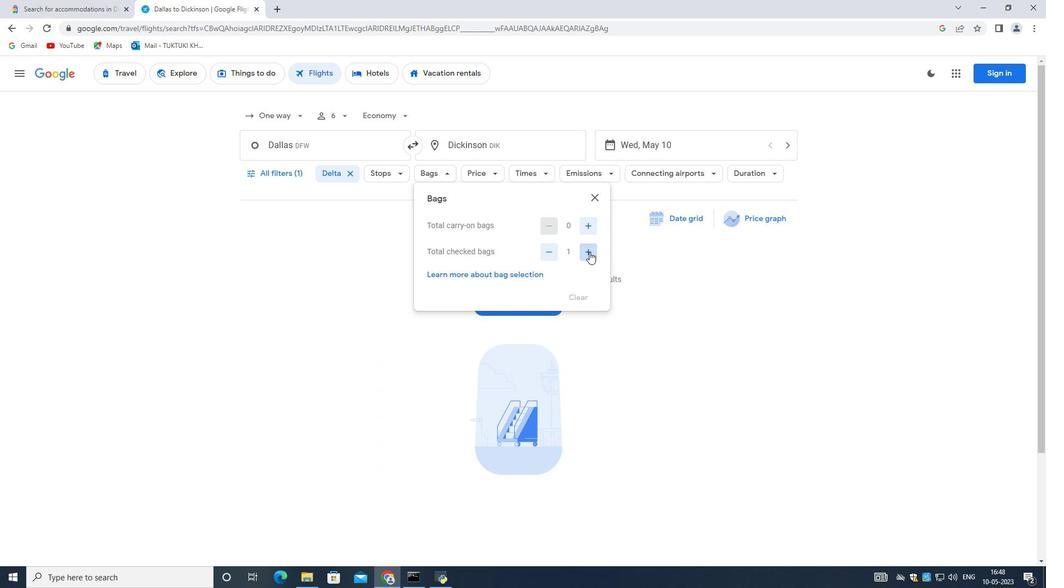 
Action: Mouse moved to (674, 322)
Screenshot: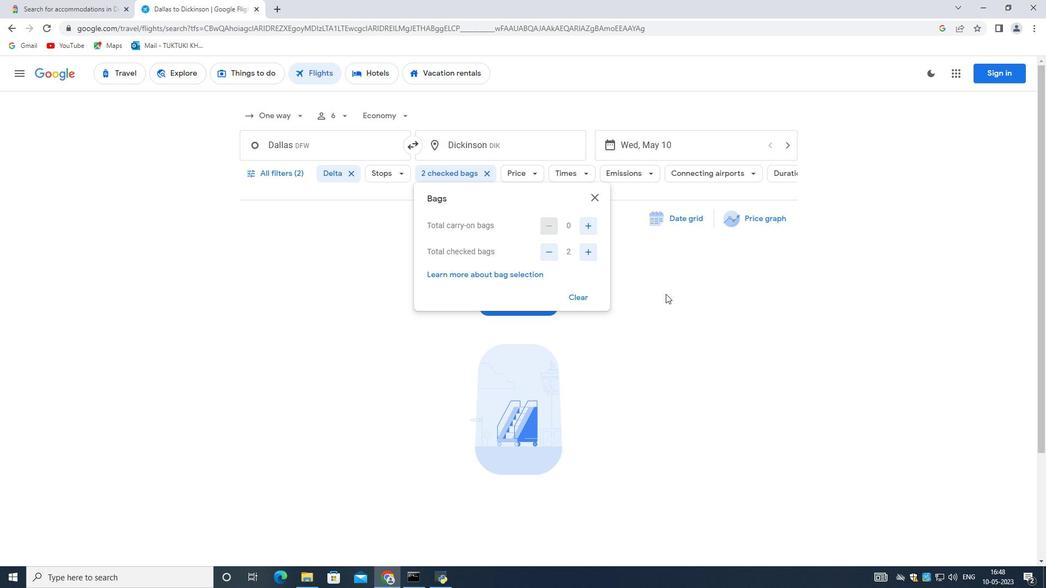 
Action: Mouse pressed left at (674, 322)
Screenshot: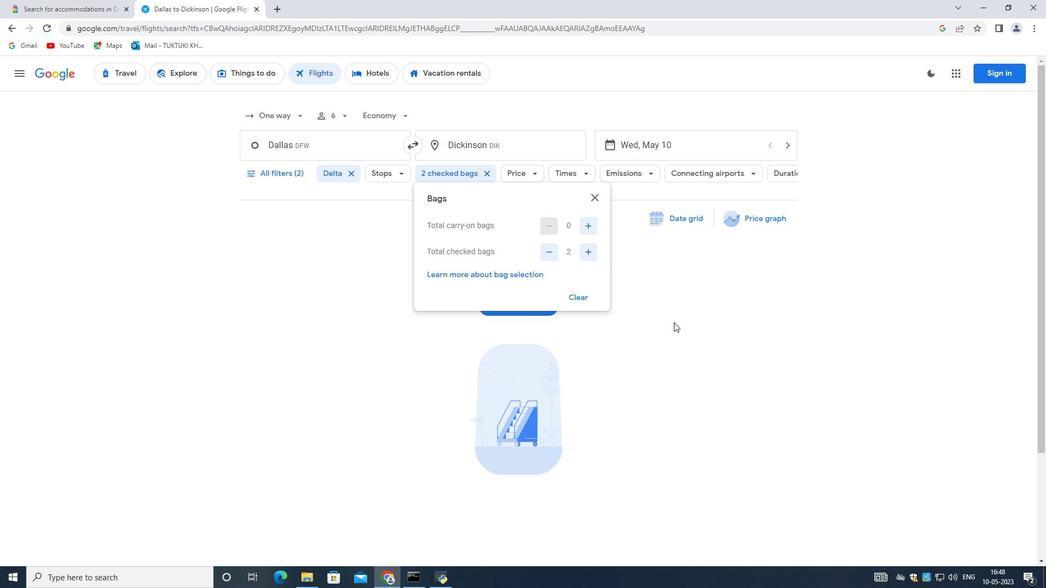 
Action: Mouse moved to (528, 172)
Screenshot: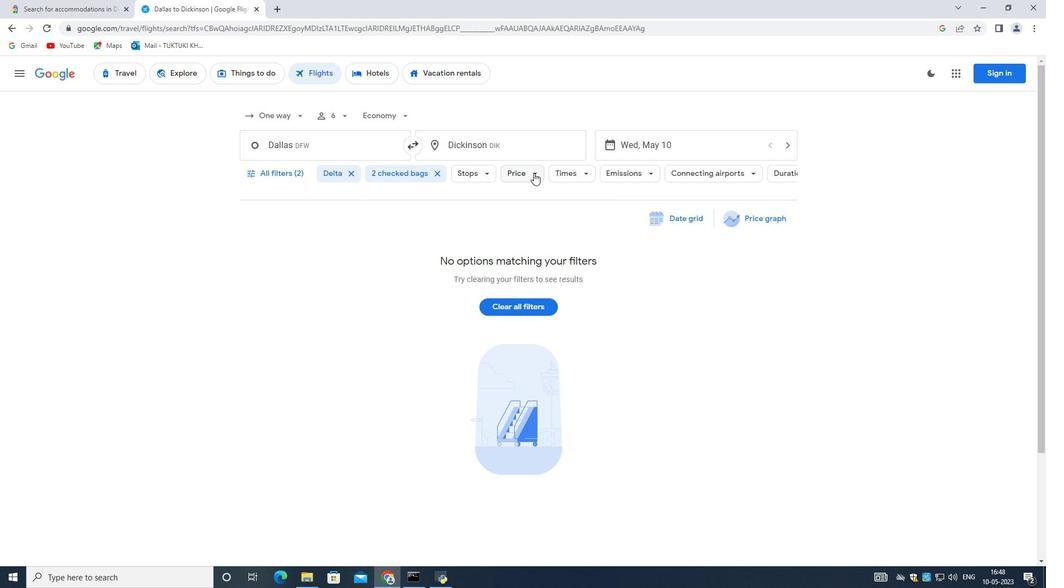 
Action: Mouse pressed left at (528, 172)
Screenshot: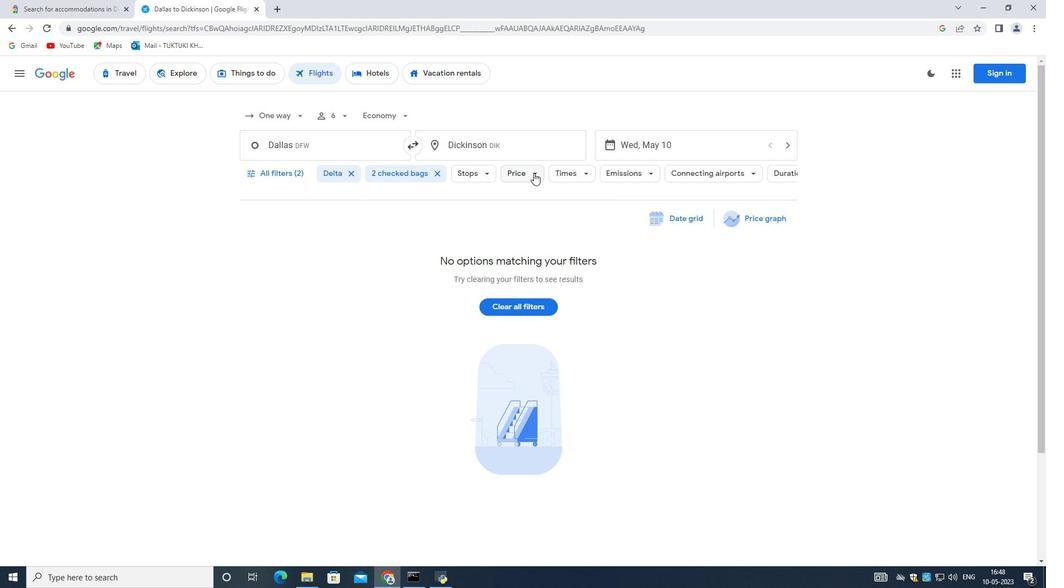 
Action: Mouse moved to (675, 242)
Screenshot: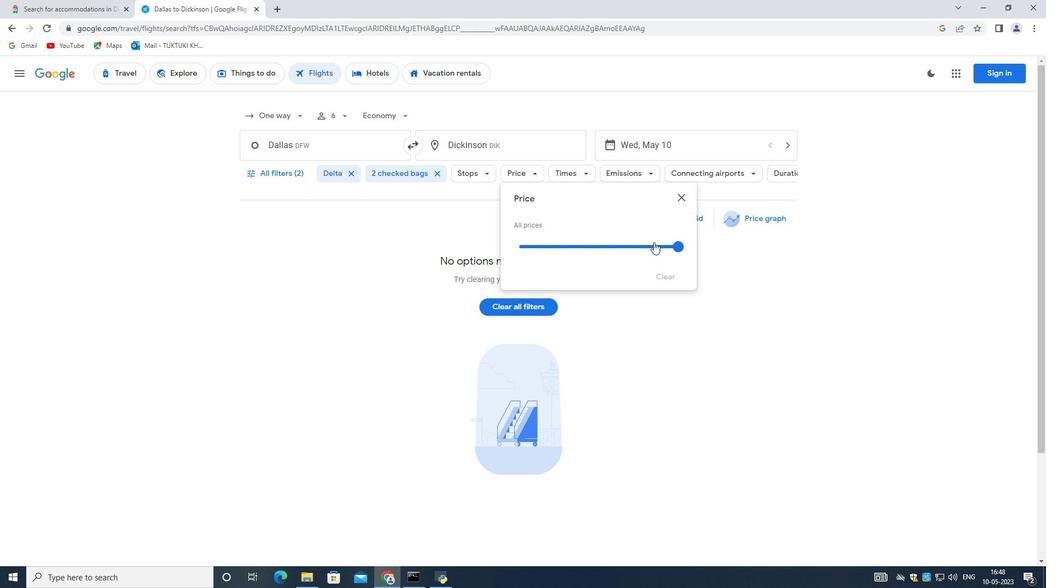
Action: Mouse pressed left at (675, 242)
Screenshot: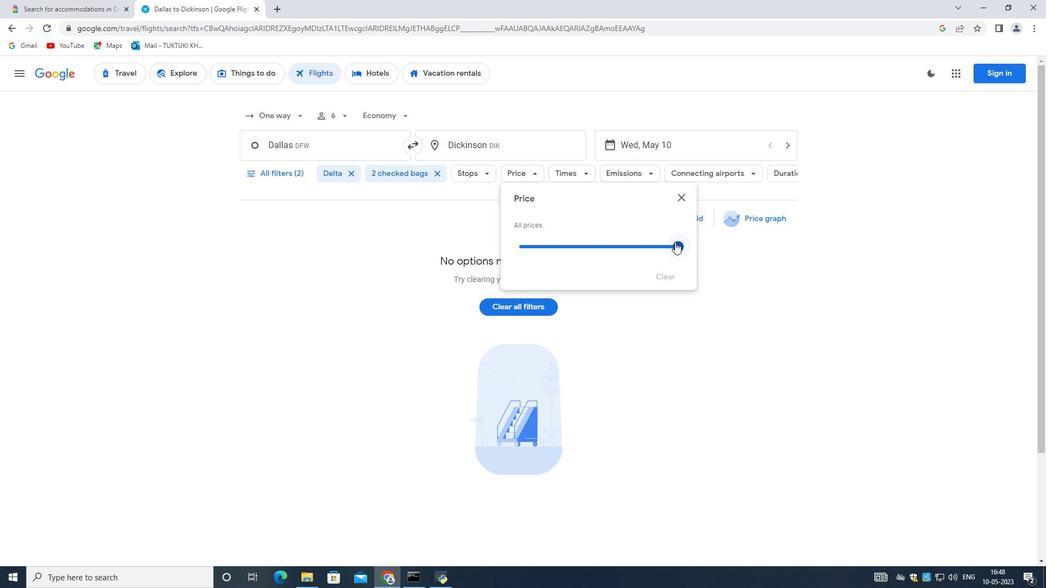 
Action: Mouse moved to (580, 177)
Screenshot: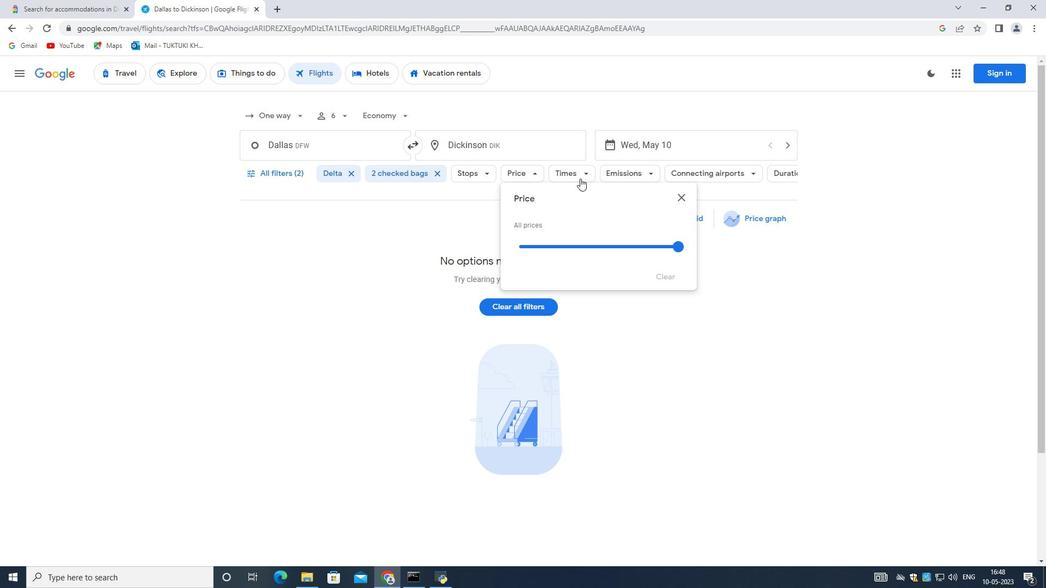 
Action: Mouse pressed left at (580, 177)
Screenshot: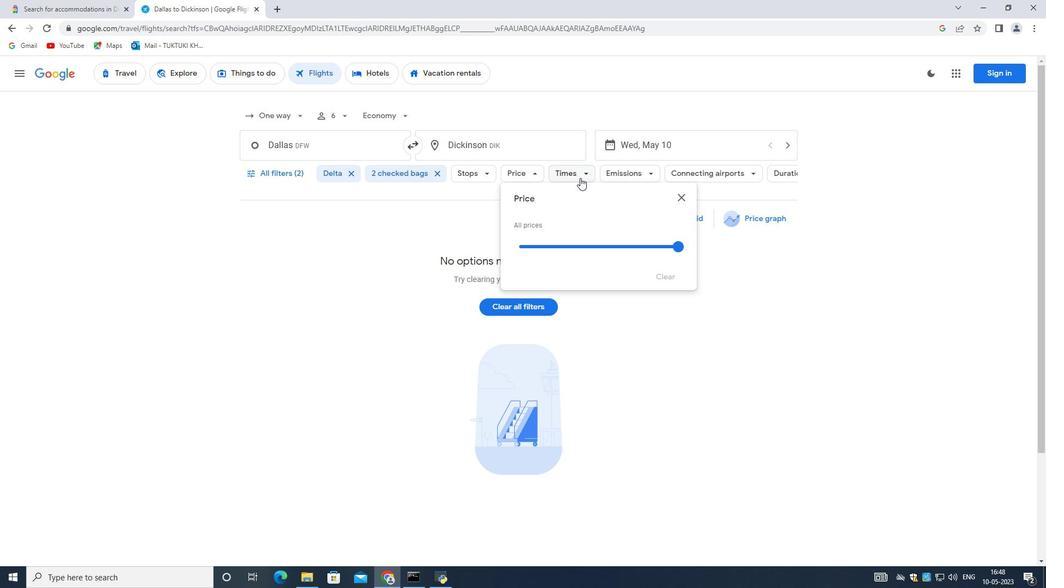 
Action: Mouse moved to (603, 278)
Screenshot: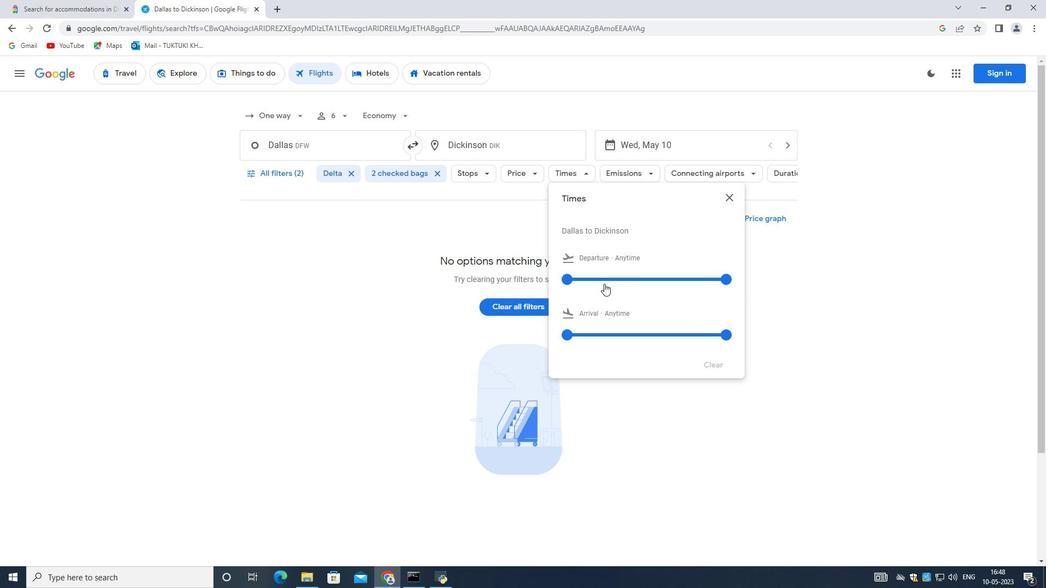 
Action: Mouse pressed left at (603, 278)
Screenshot: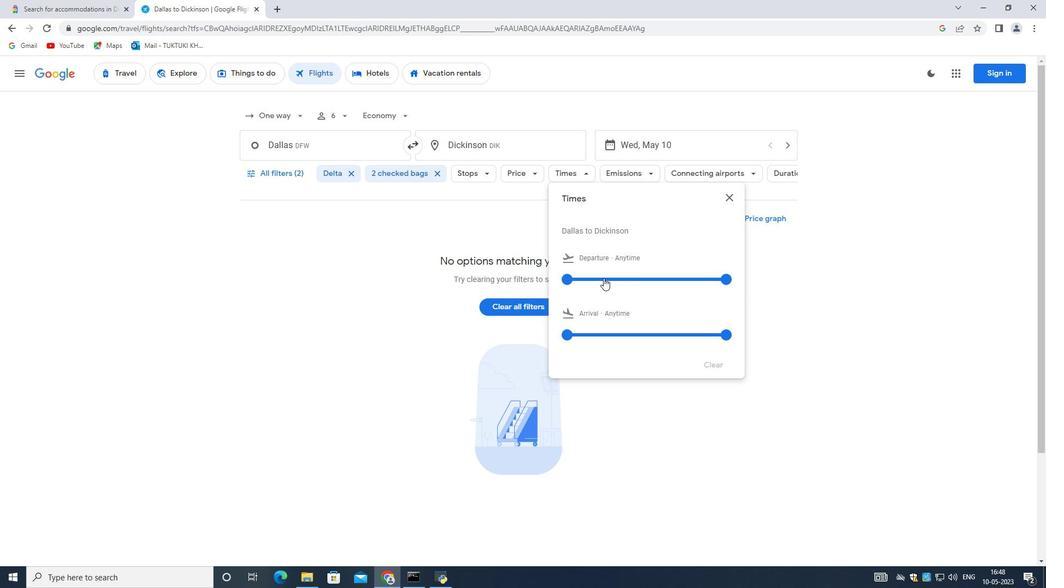 
Action: Mouse moved to (596, 275)
Screenshot: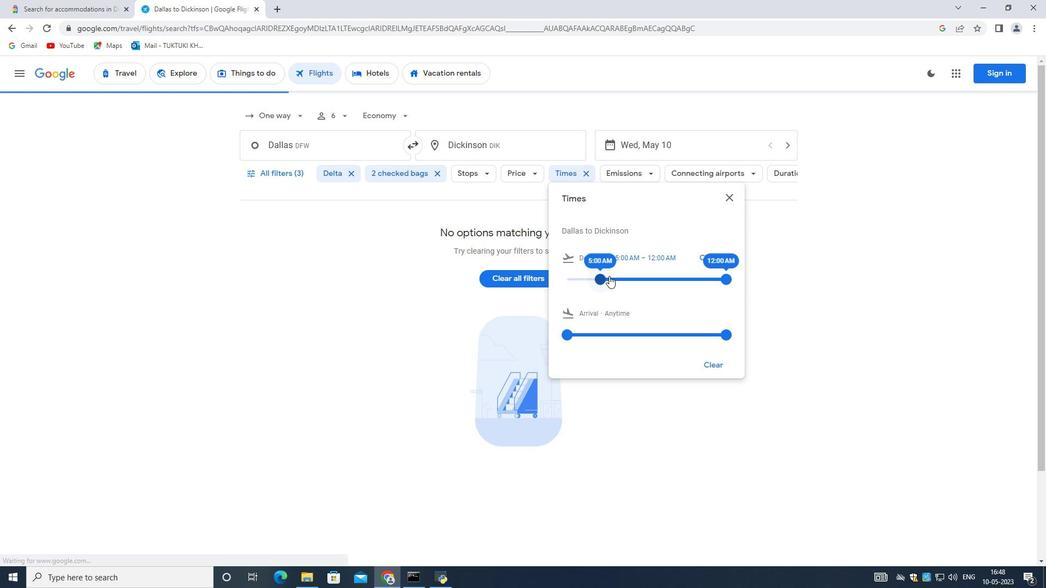 
Action: Mouse pressed left at (596, 275)
Screenshot: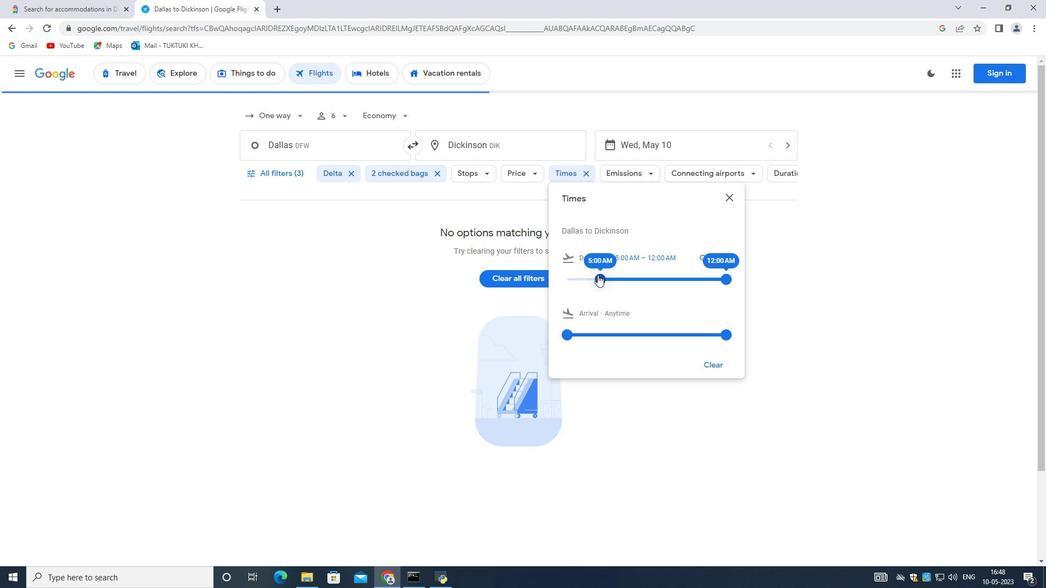 
Action: Mouse moved to (730, 277)
Screenshot: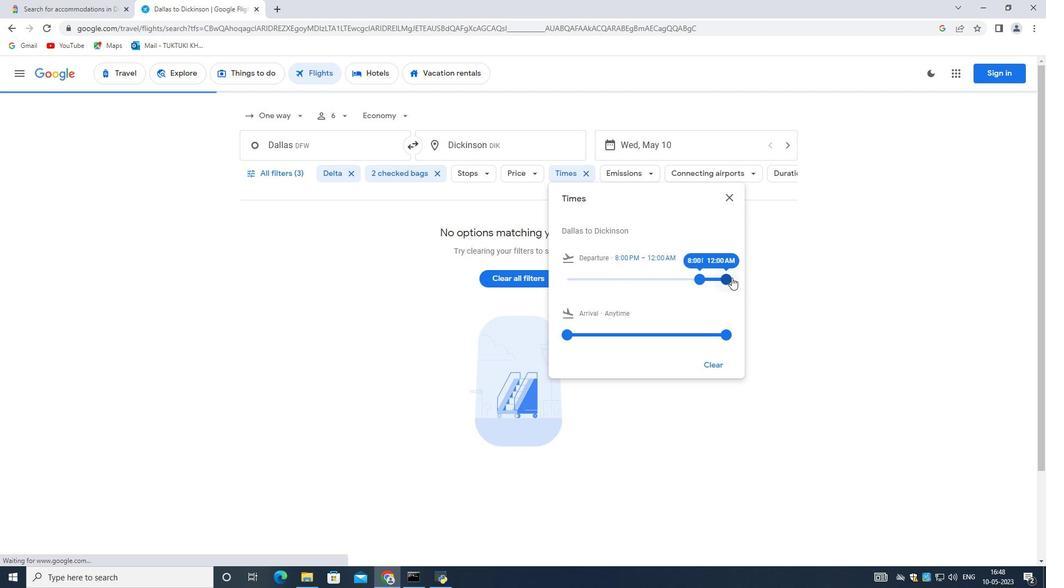 
Action: Mouse pressed left at (730, 277)
Screenshot: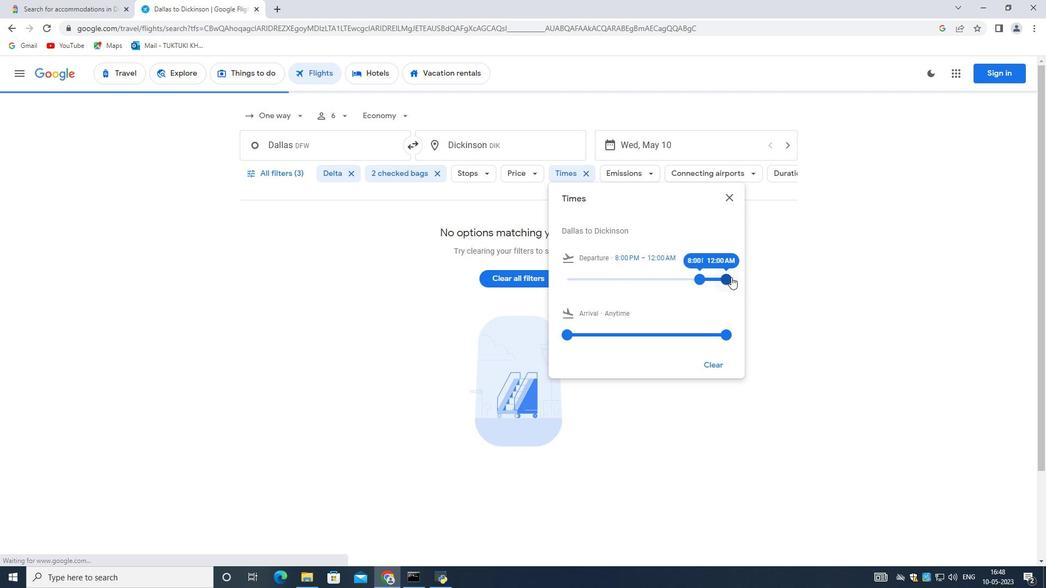 
Action: Mouse moved to (703, 279)
Screenshot: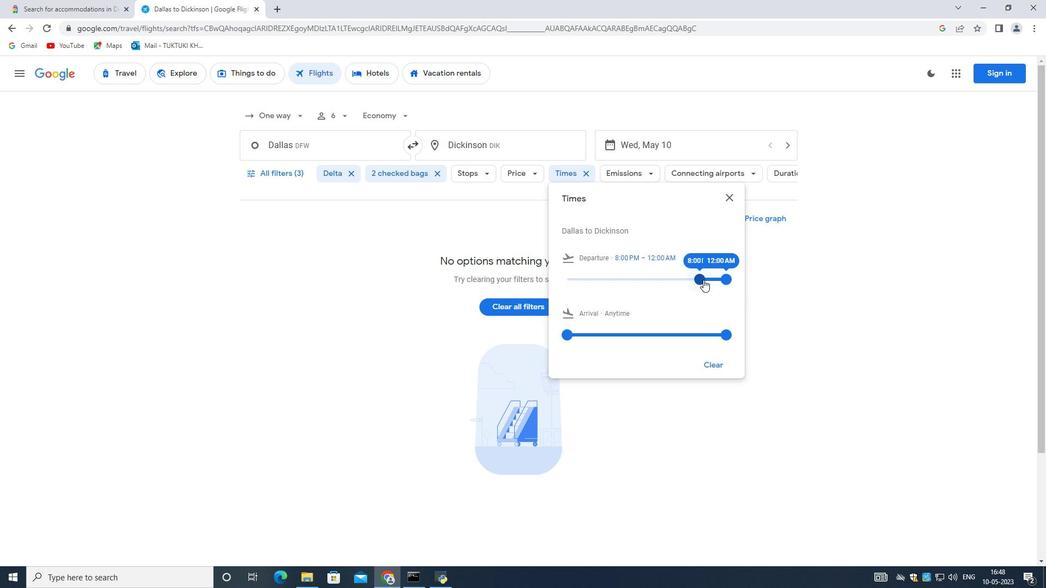 
Action: Mouse pressed left at (703, 279)
Screenshot: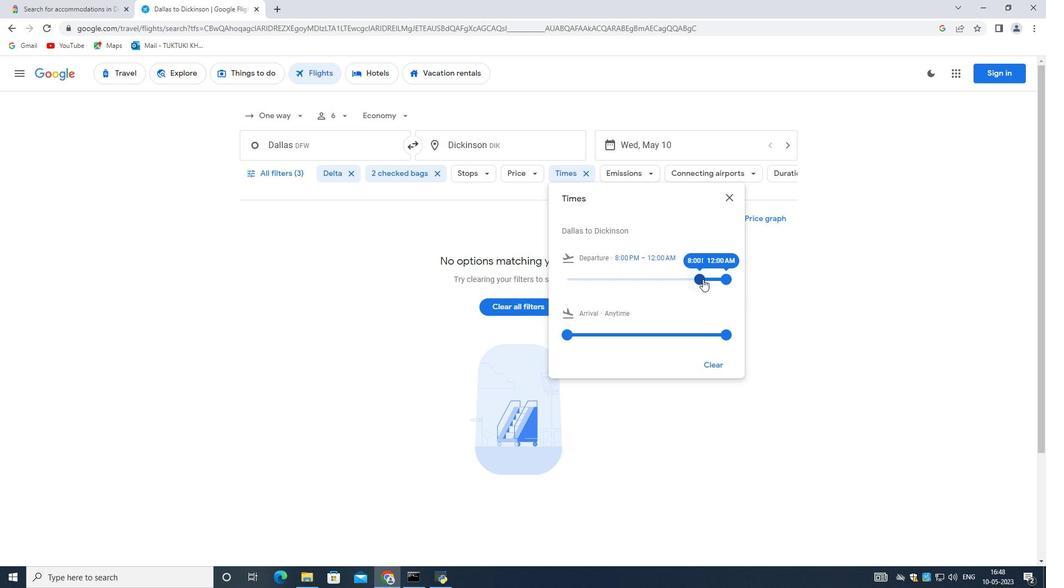 
Action: Mouse moved to (725, 276)
Screenshot: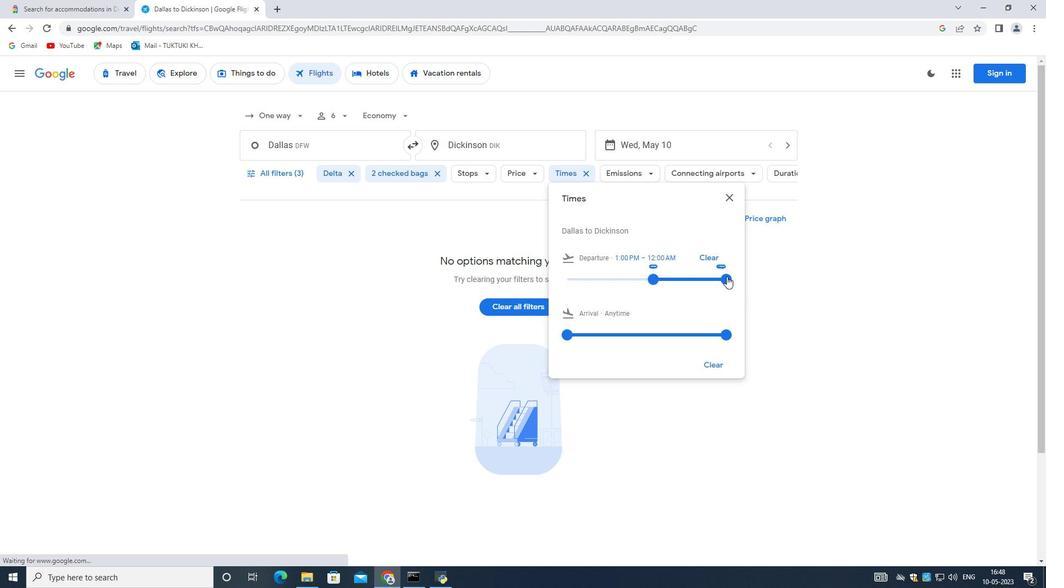 
Action: Mouse pressed left at (725, 276)
Screenshot: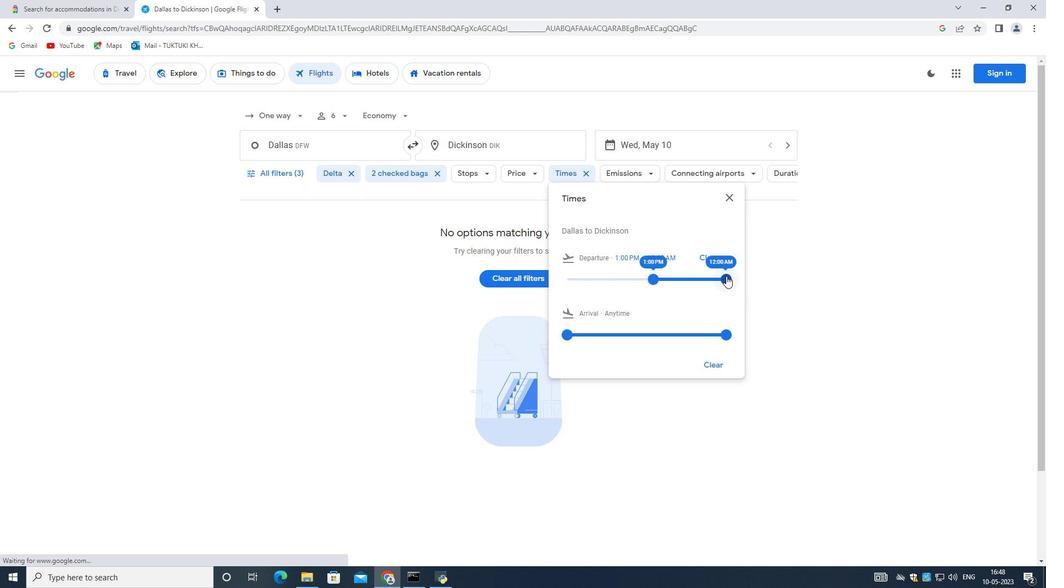 
Action: Mouse moved to (628, 269)
Screenshot: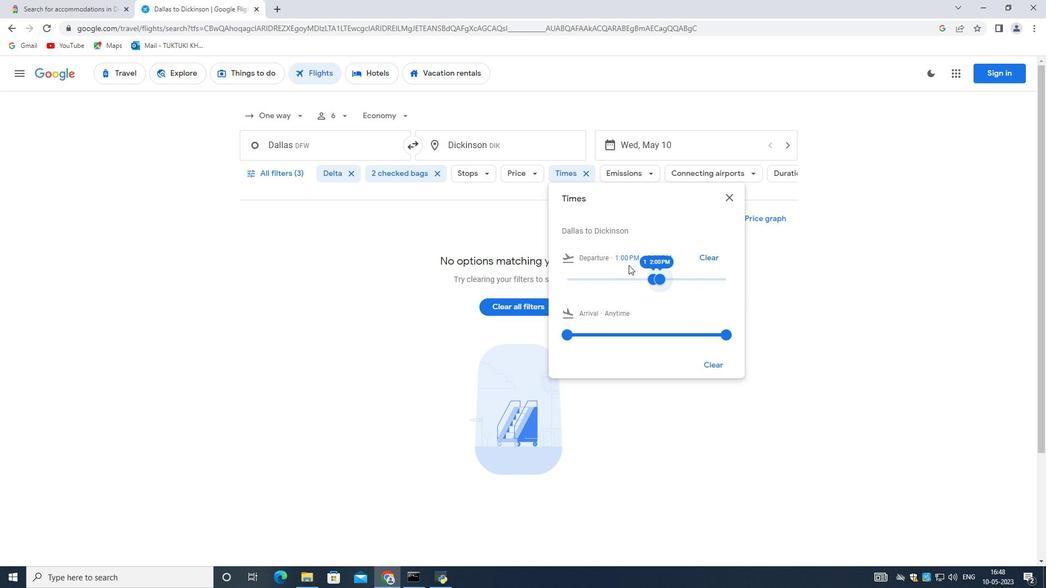 
Action: Mouse scrolled (628, 268) with delta (0, 0)
Screenshot: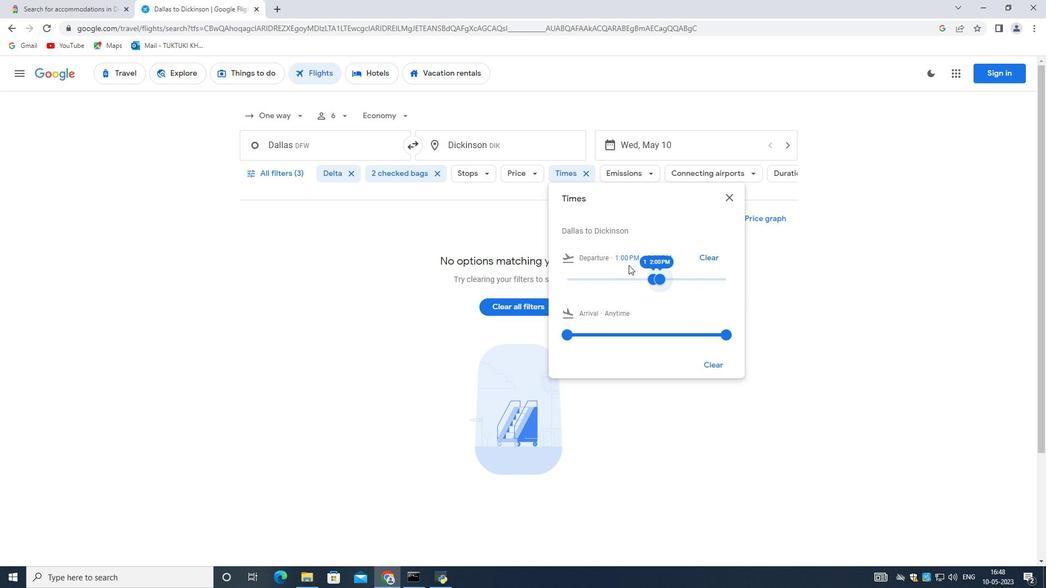 
Action: Mouse moved to (629, 272)
Screenshot: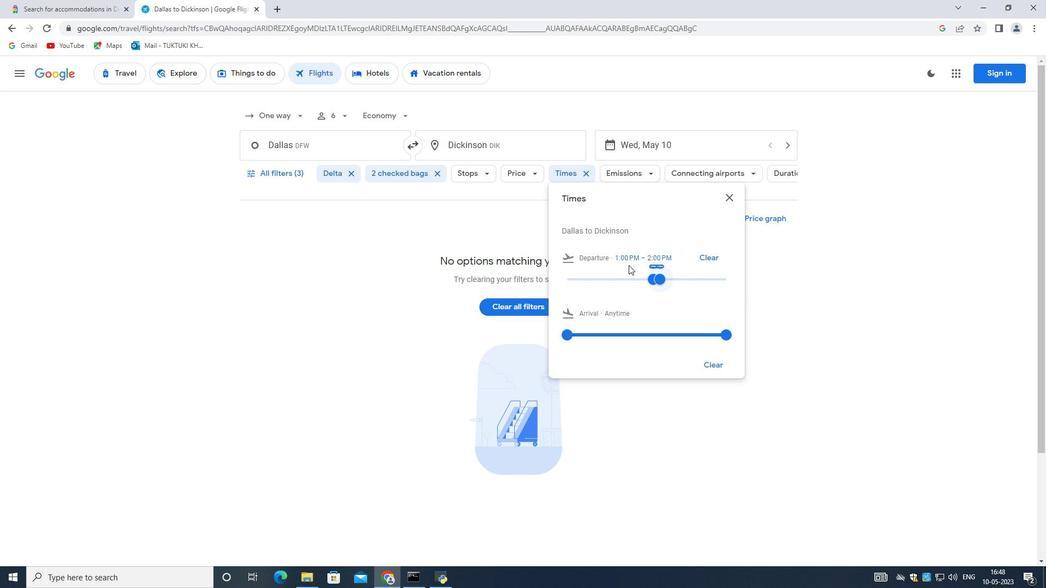 
Action: Mouse scrolled (629, 271) with delta (0, 0)
Screenshot: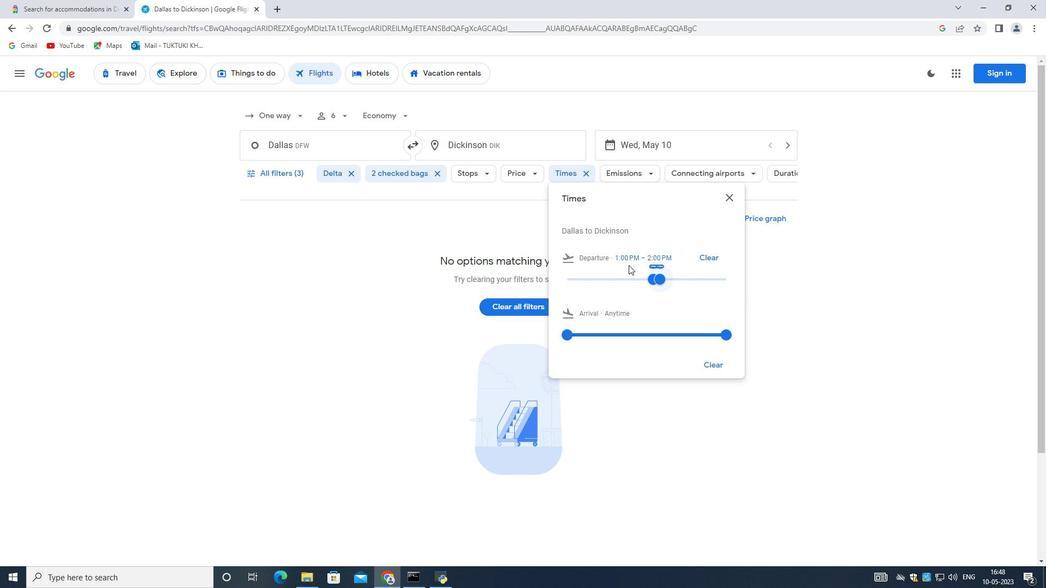 
Action: Mouse moved to (629, 274)
Screenshot: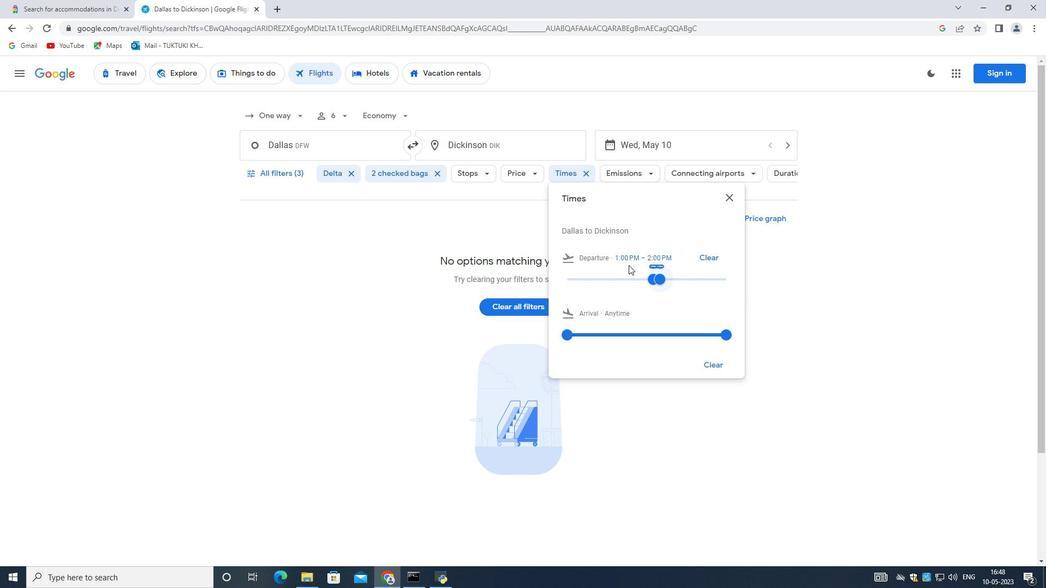 
Action: Mouse scrolled (629, 273) with delta (0, 0)
Screenshot: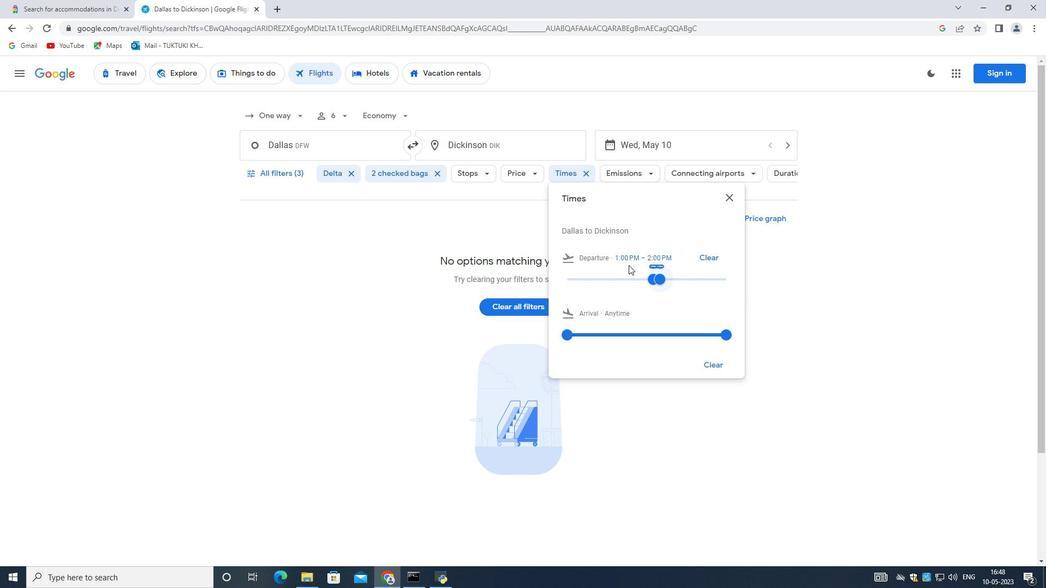 
Action: Mouse moved to (629, 276)
Screenshot: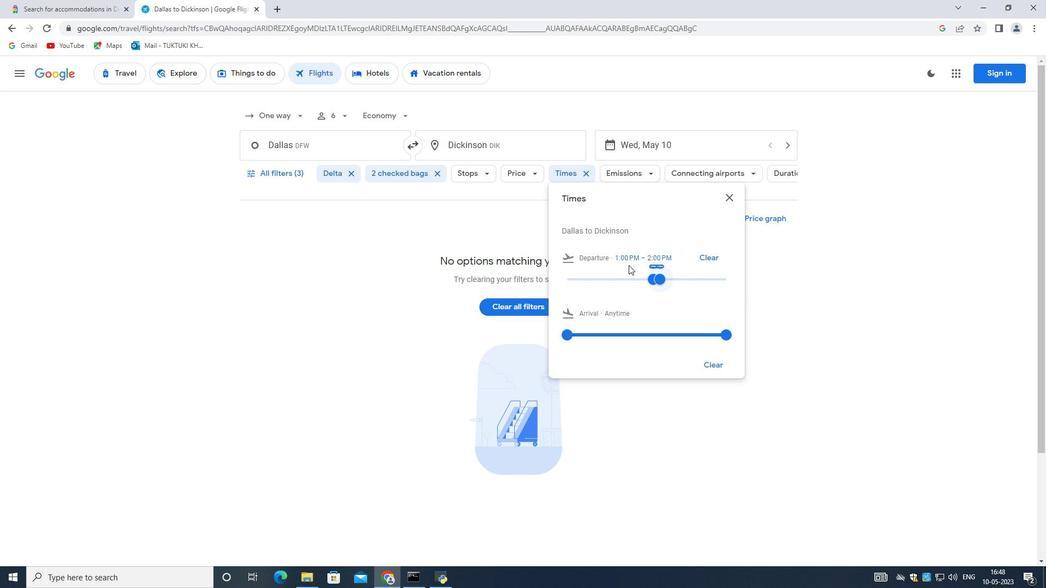 
Action: Mouse scrolled (629, 275) with delta (0, 0)
Screenshot: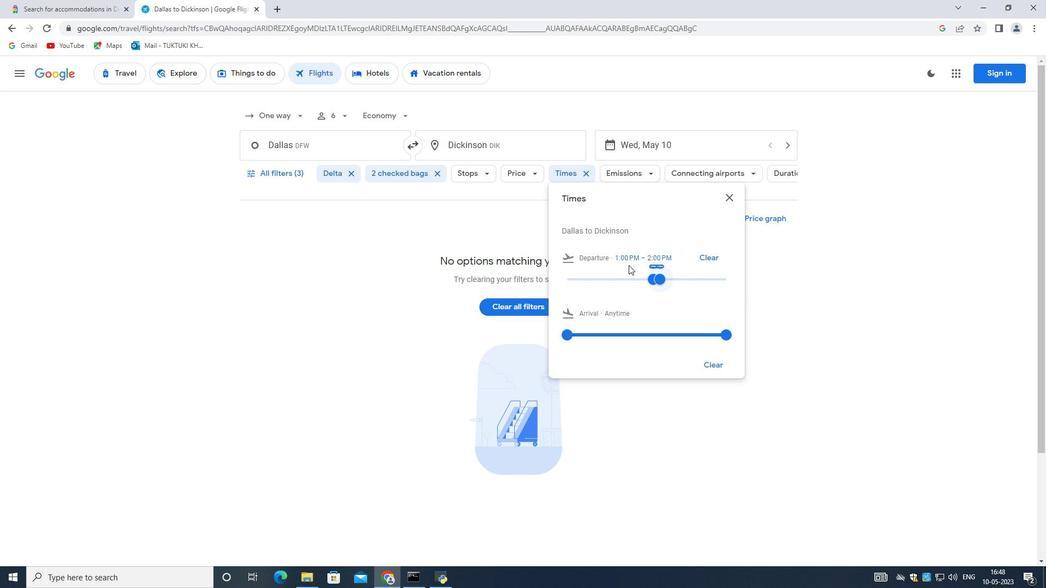
Action: Mouse moved to (629, 277)
Screenshot: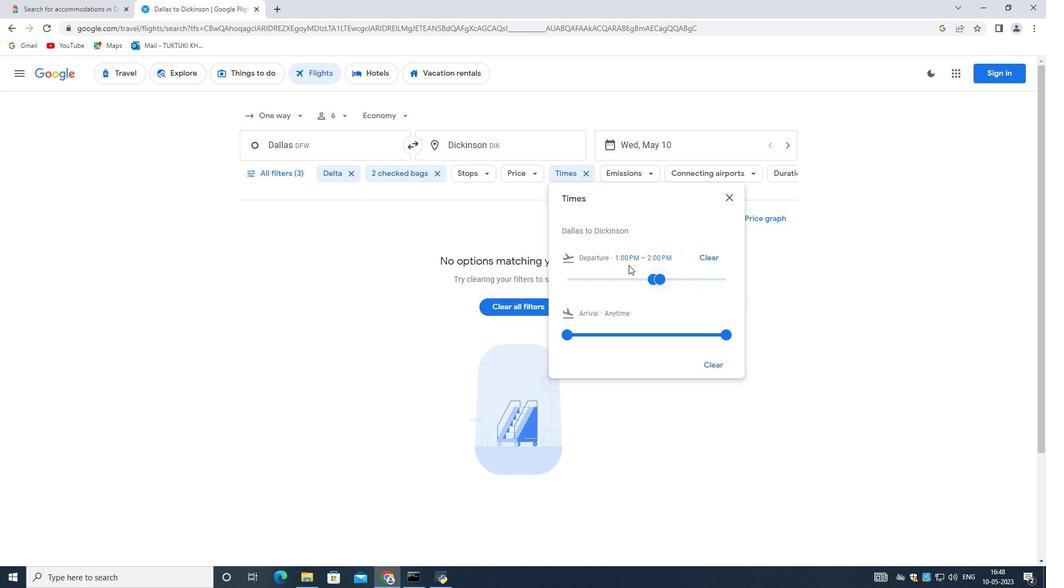 
Action: Mouse scrolled (629, 276) with delta (0, 0)
Screenshot: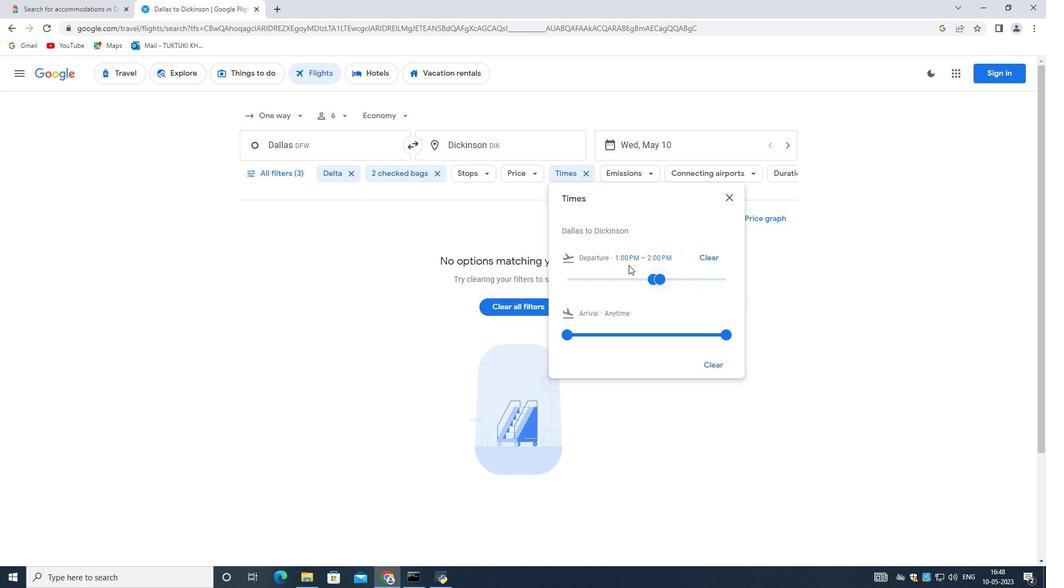 
Action: Mouse moved to (598, 324)
Screenshot: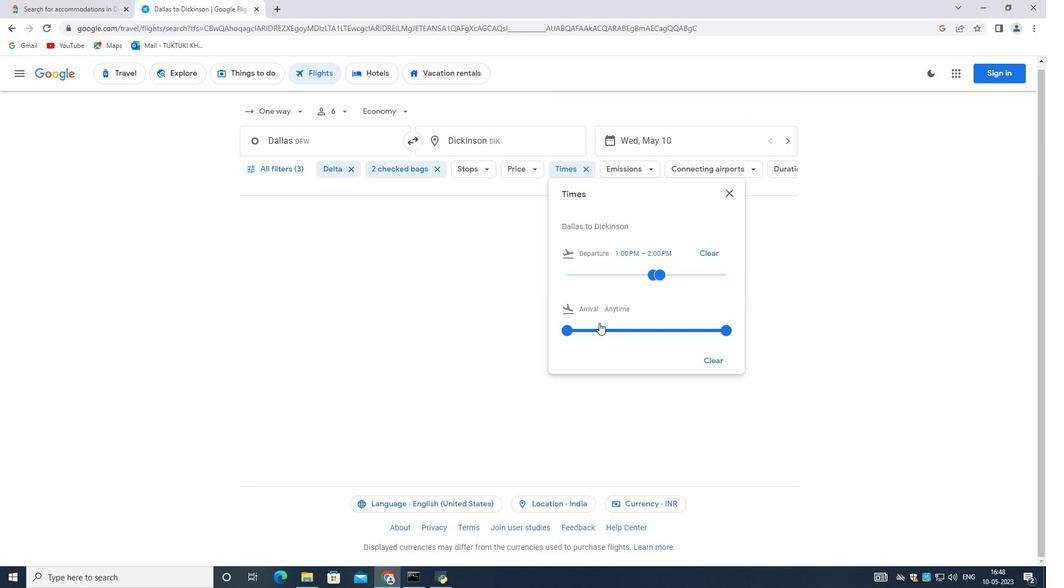
Action: Mouse scrolled (598, 323) with delta (0, 0)
Screenshot: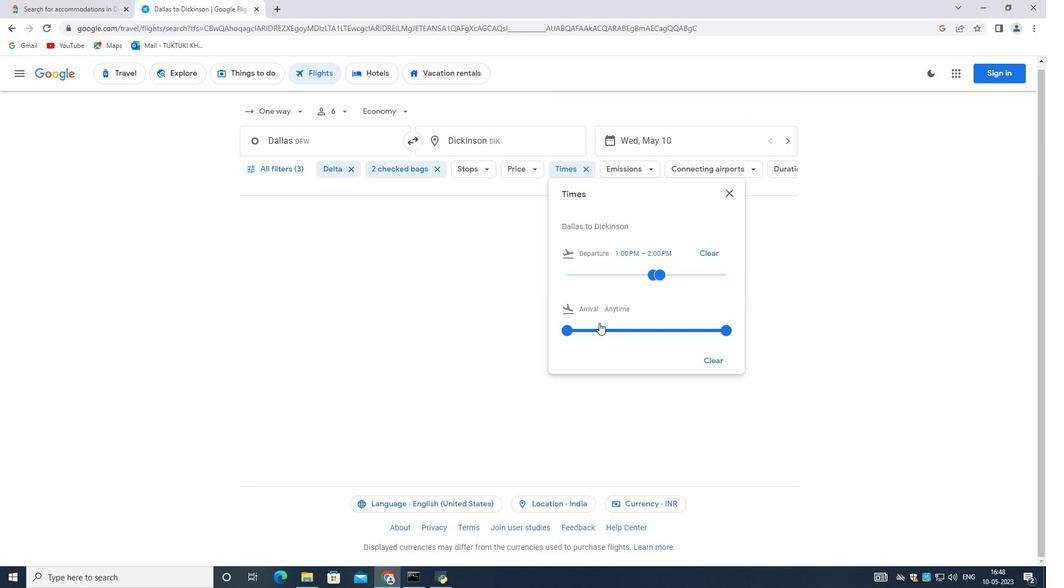 
Action: Mouse moved to (588, 316)
Screenshot: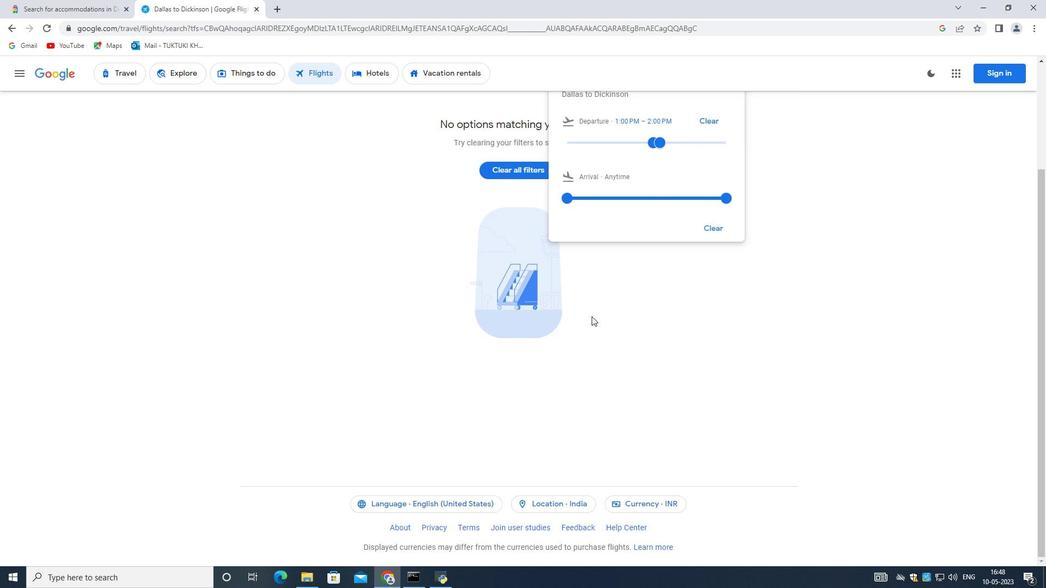 
Action: Mouse scrolled (588, 316) with delta (0, 0)
Screenshot: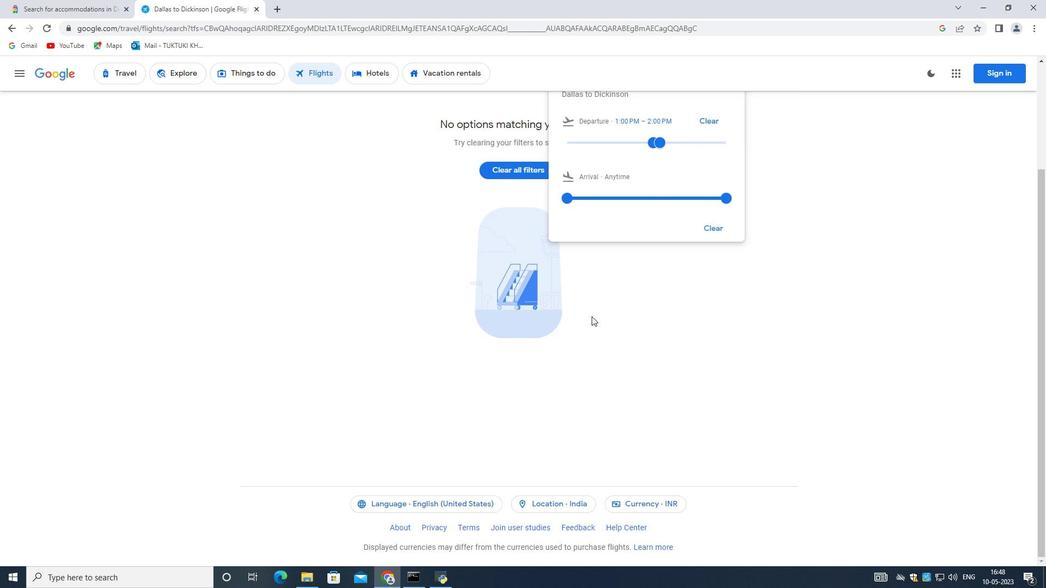 
Action: Mouse moved to (587, 317)
Screenshot: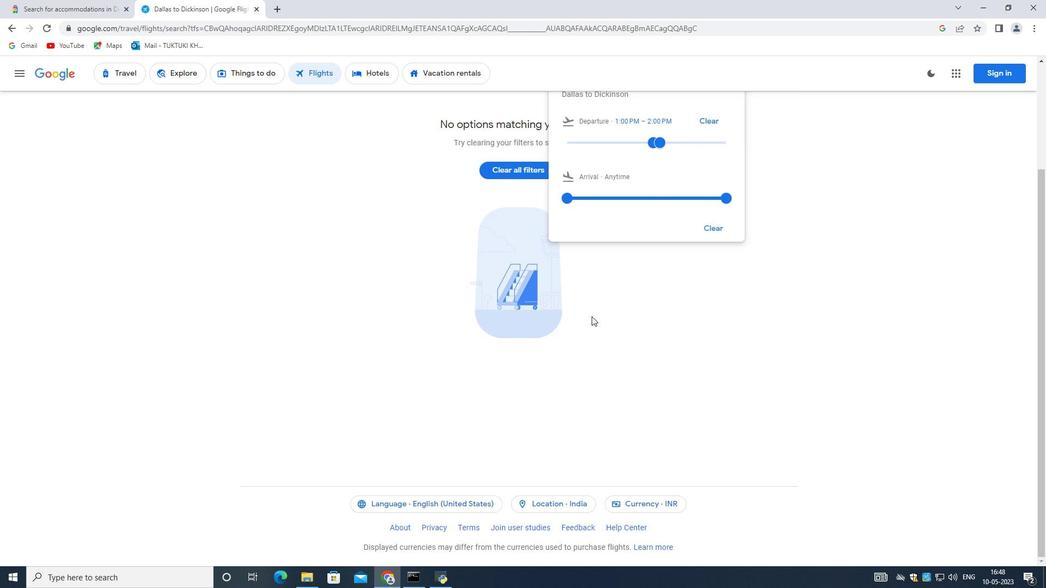 
Action: Mouse scrolled (587, 316) with delta (0, 0)
Screenshot: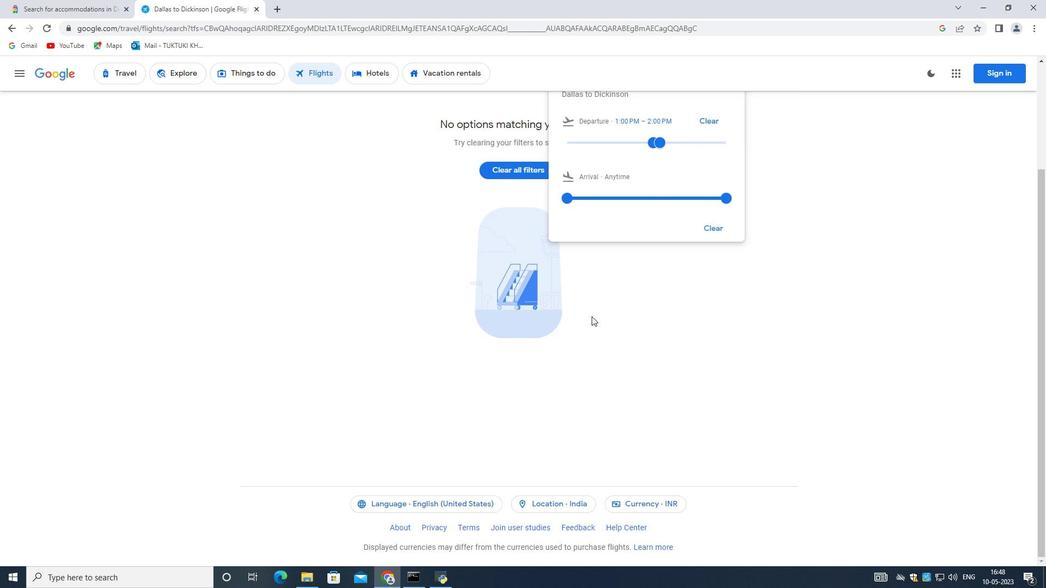 
Action: Mouse moved to (584, 318)
Screenshot: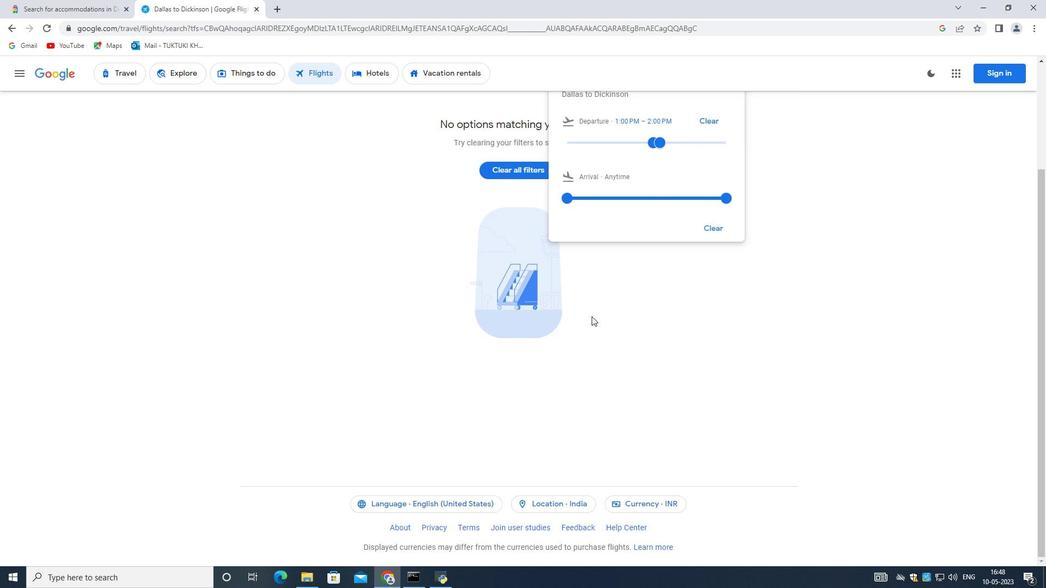 
Action: Mouse scrolled (584, 317) with delta (0, 0)
Screenshot: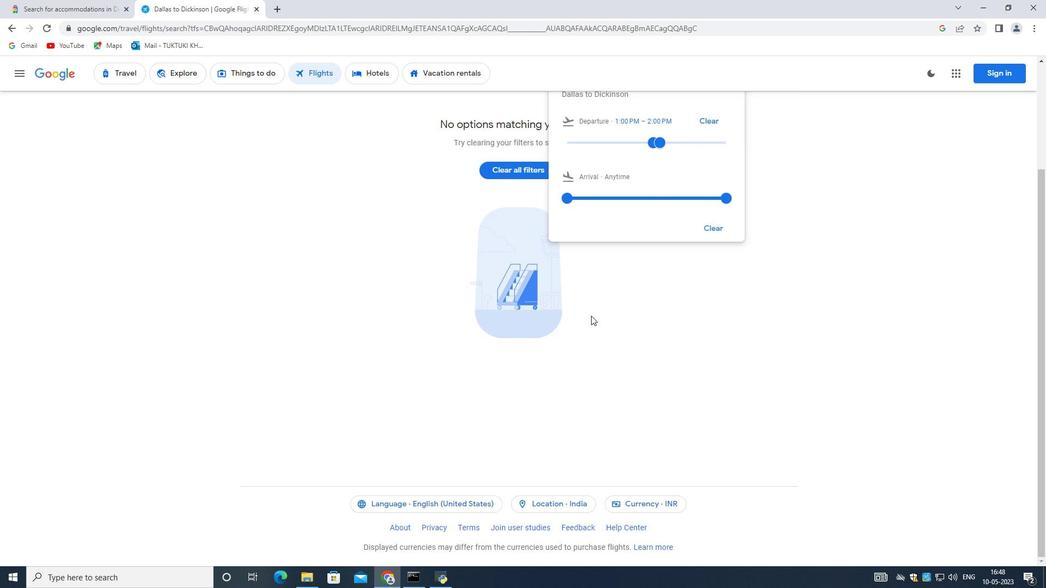 
Action: Mouse moved to (581, 318)
Screenshot: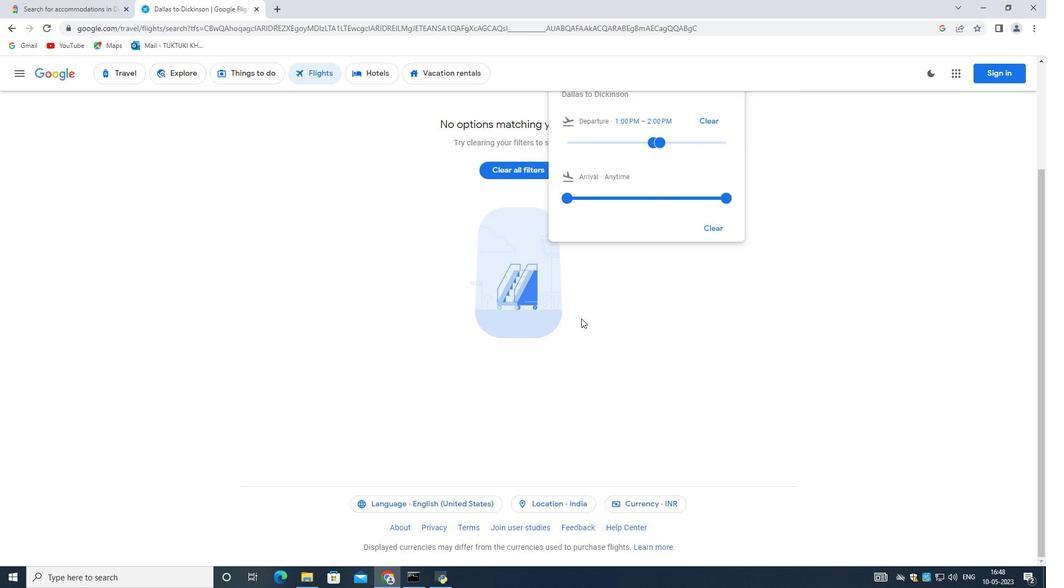 
